 Task: Search one way flight ticket for 3 adults, 3 children in business from Aguadilla: Rafael Hernndez Airport to Raleigh: Raleigh-durham International Airport on 8-5-2023. Choice of flights is Singapure airlines. Number of bags: 1 carry on bag and 3 checked bags. Price is upto 25000. Outbound departure time preference is 16:30.
Action: Mouse moved to (301, 246)
Screenshot: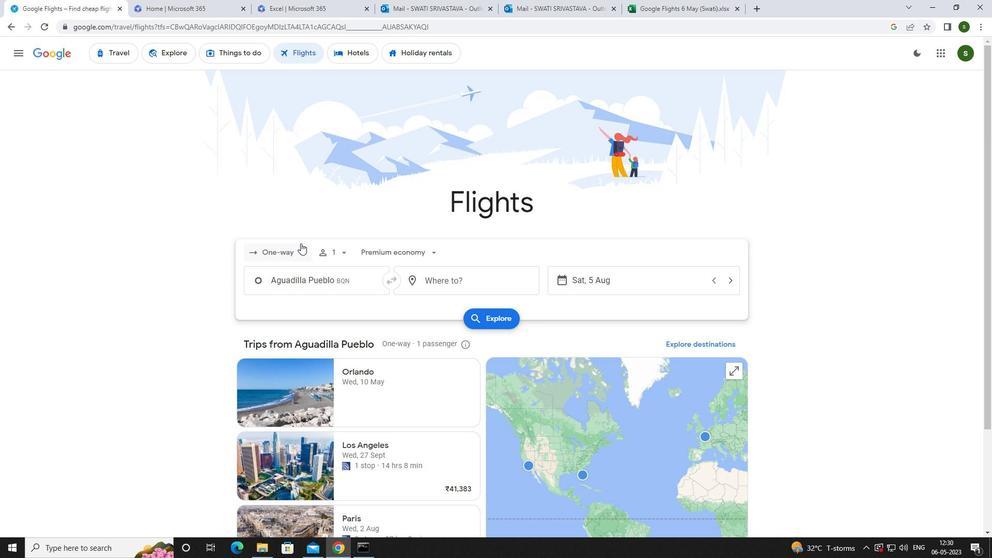 
Action: Mouse pressed left at (301, 246)
Screenshot: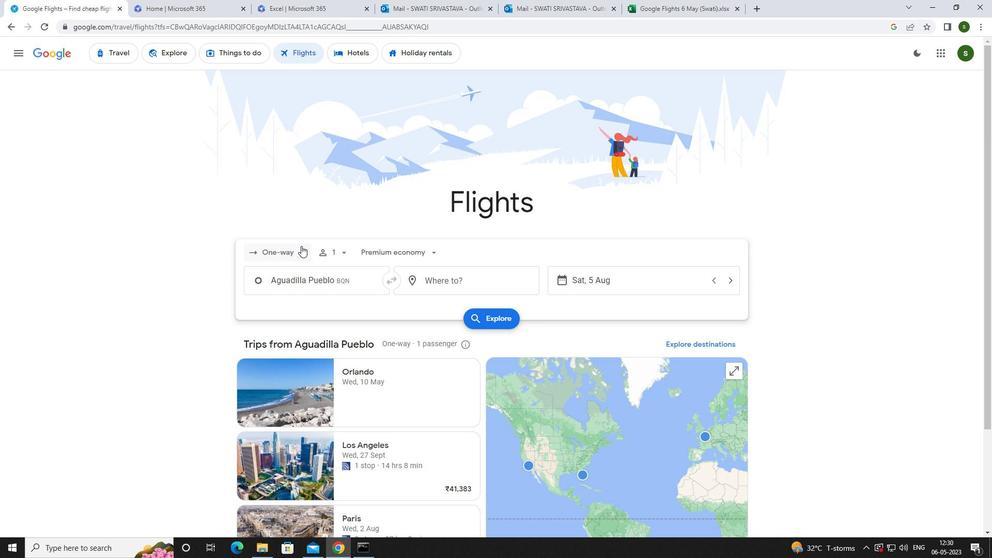 
Action: Mouse moved to (304, 291)
Screenshot: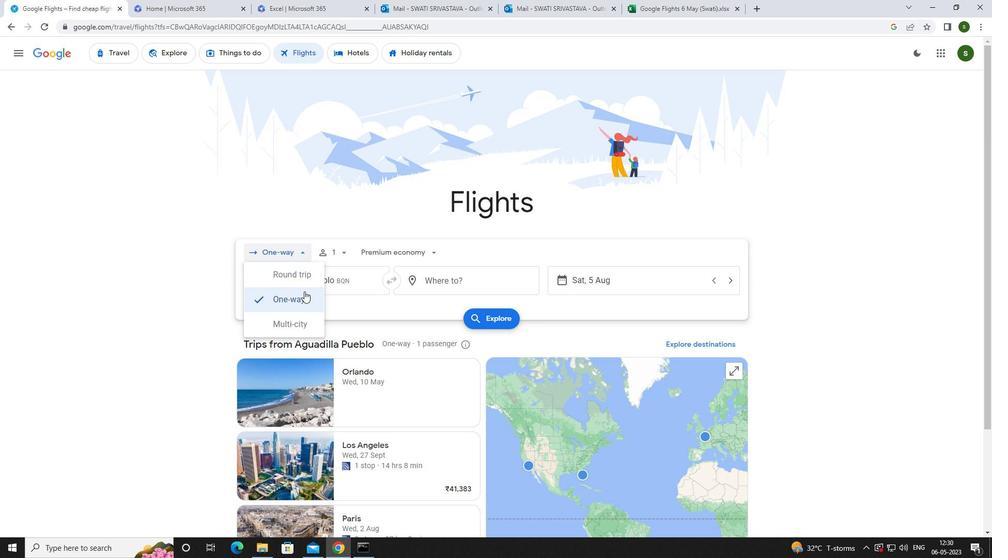 
Action: Mouse pressed left at (304, 291)
Screenshot: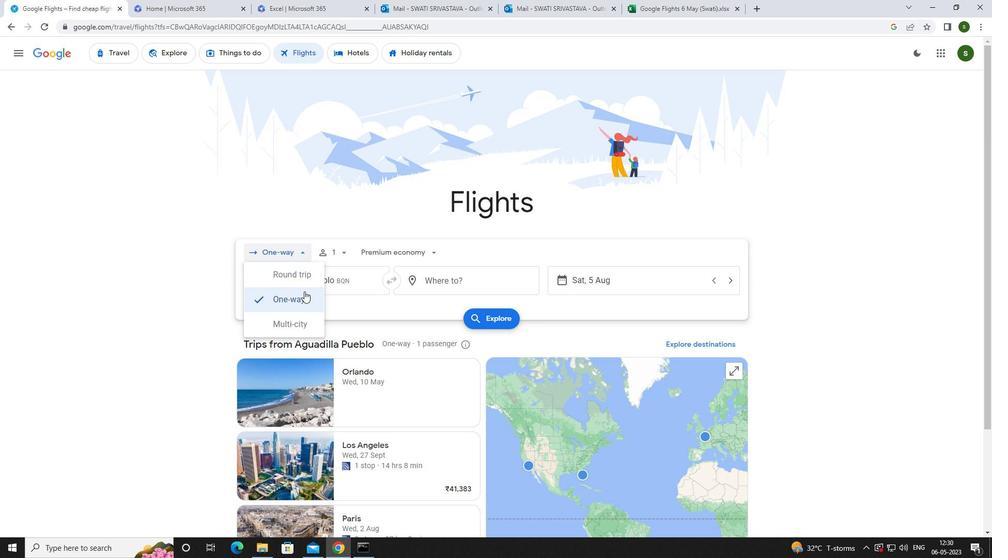 
Action: Mouse moved to (341, 253)
Screenshot: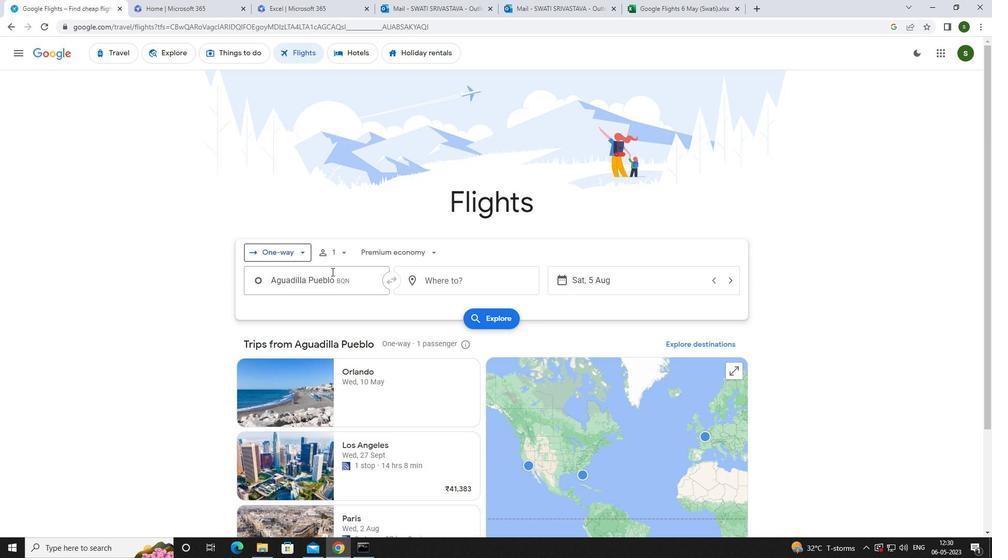 
Action: Mouse pressed left at (341, 253)
Screenshot: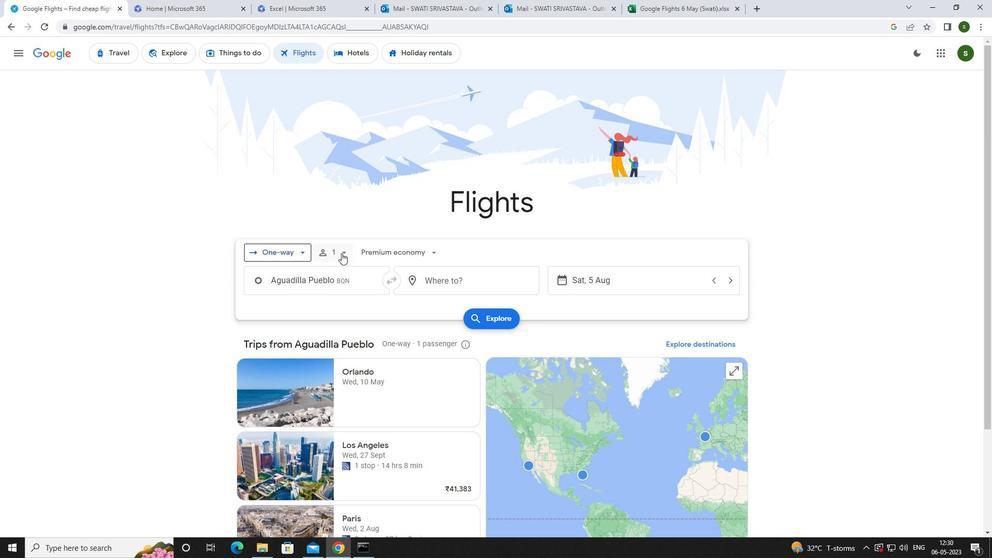 
Action: Mouse moved to (422, 274)
Screenshot: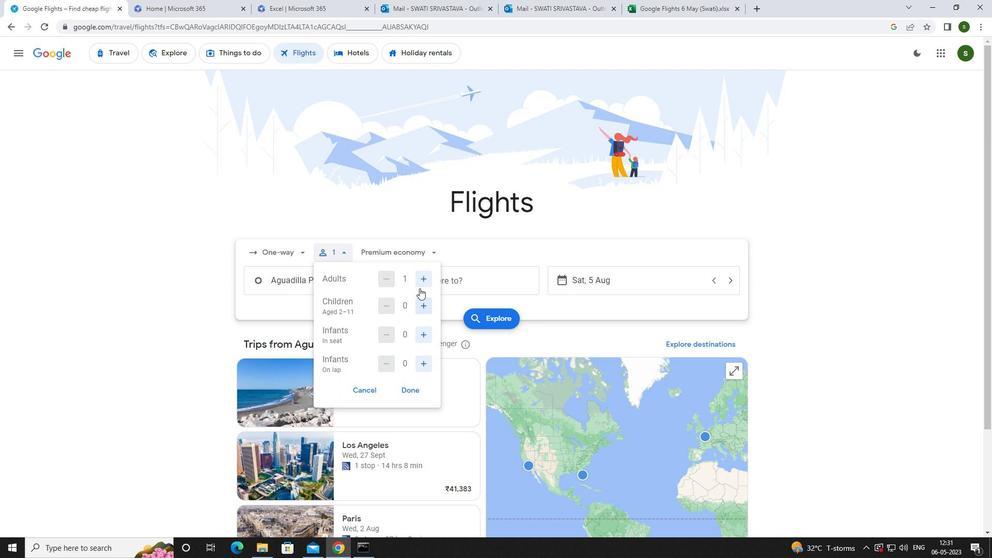 
Action: Mouse pressed left at (422, 274)
Screenshot: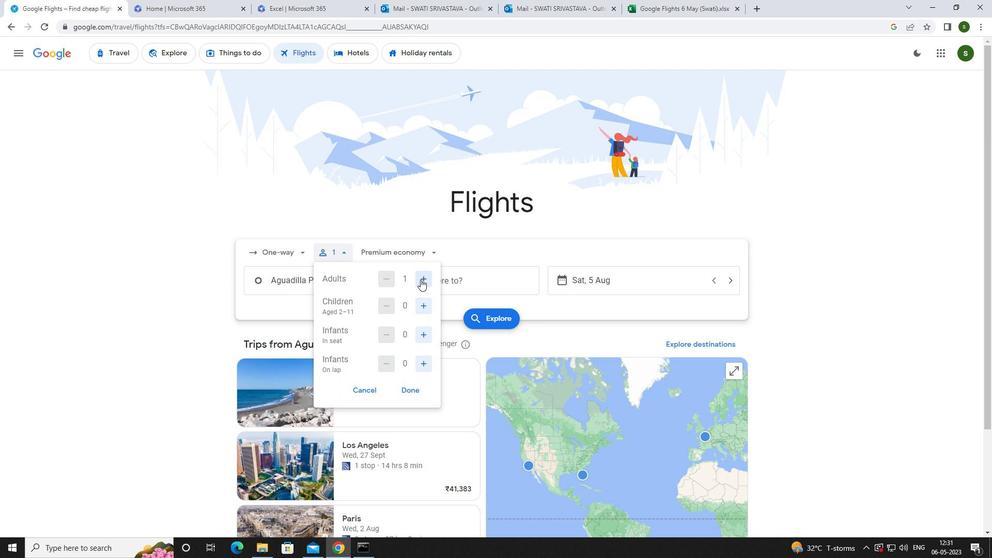 
Action: Mouse pressed left at (422, 274)
Screenshot: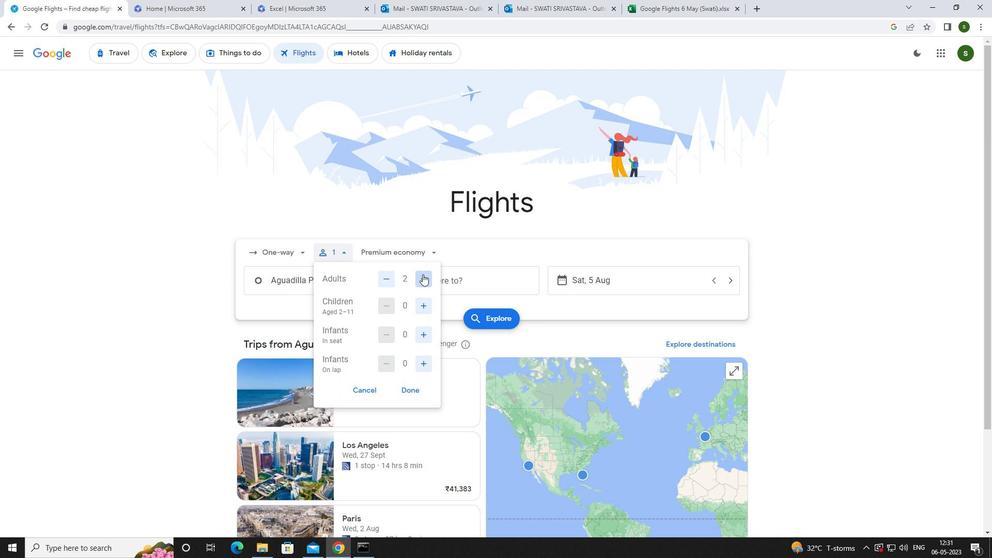 
Action: Mouse moved to (424, 300)
Screenshot: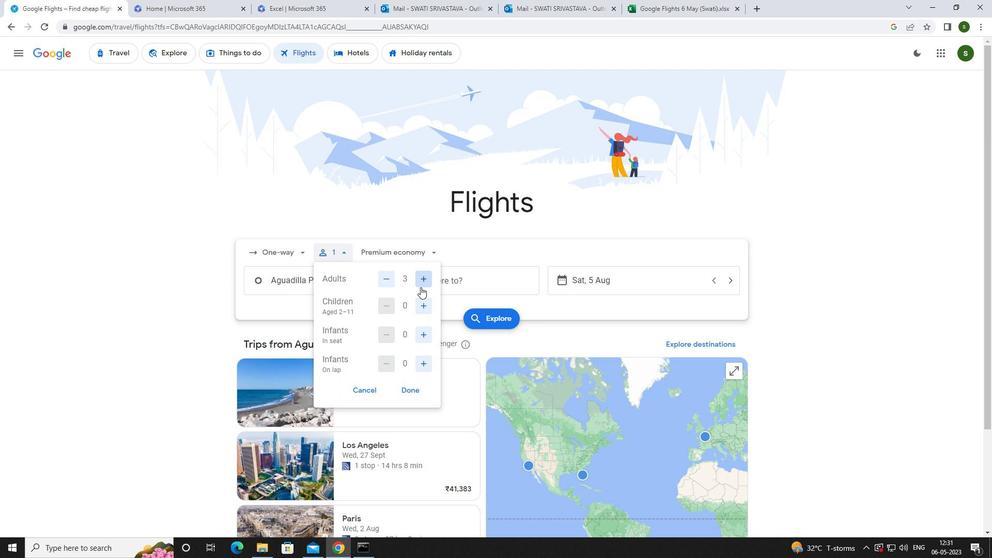 
Action: Mouse pressed left at (424, 300)
Screenshot: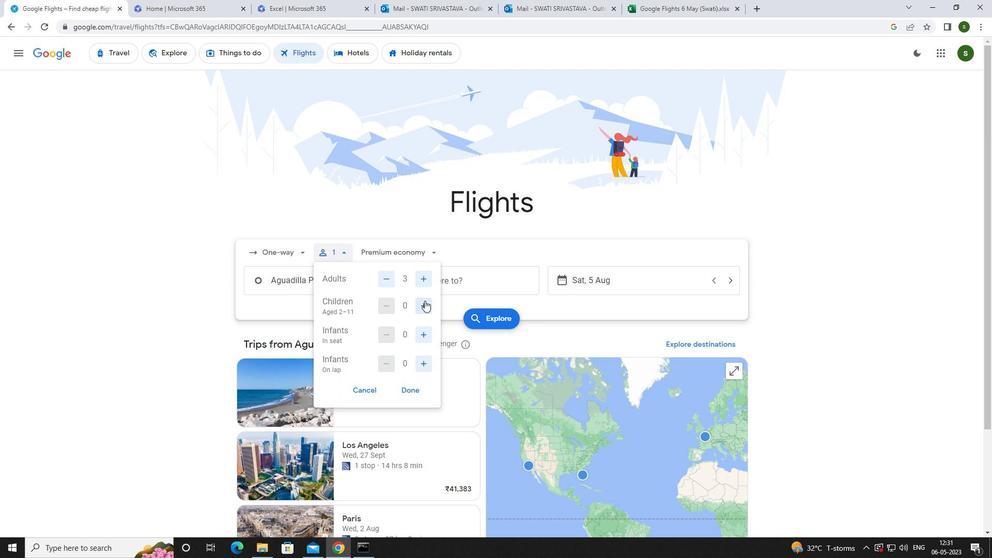 
Action: Mouse pressed left at (424, 300)
Screenshot: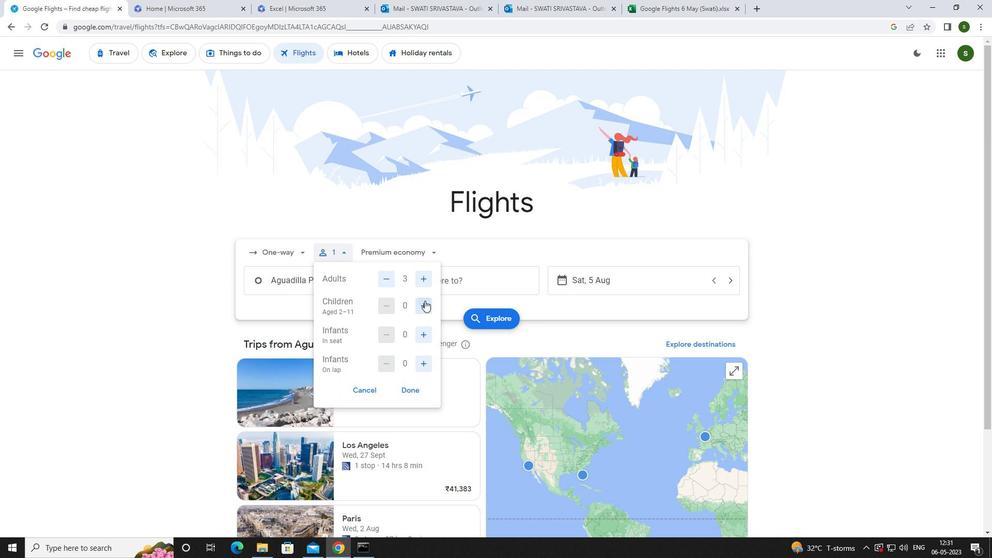 
Action: Mouse pressed left at (424, 300)
Screenshot: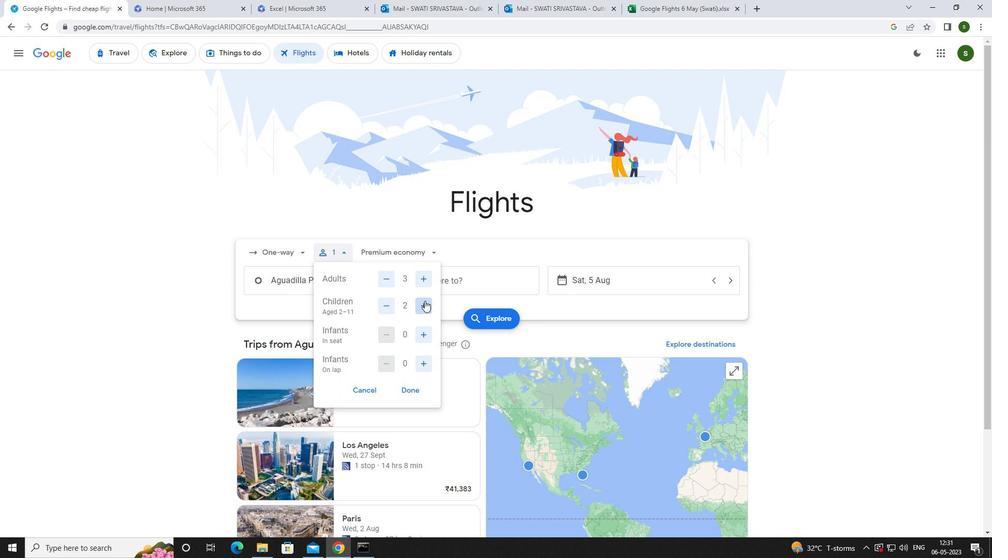 
Action: Mouse moved to (417, 253)
Screenshot: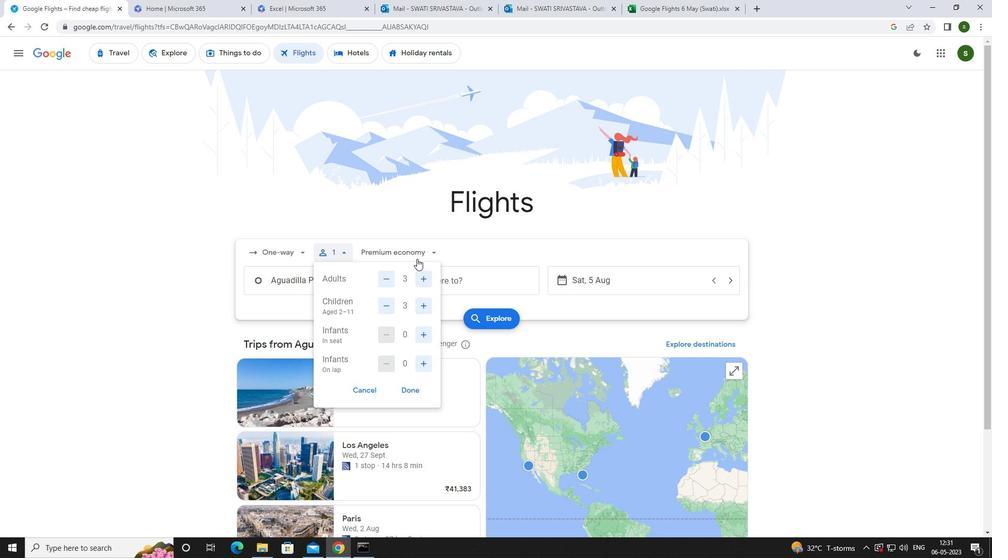 
Action: Mouse pressed left at (417, 253)
Screenshot: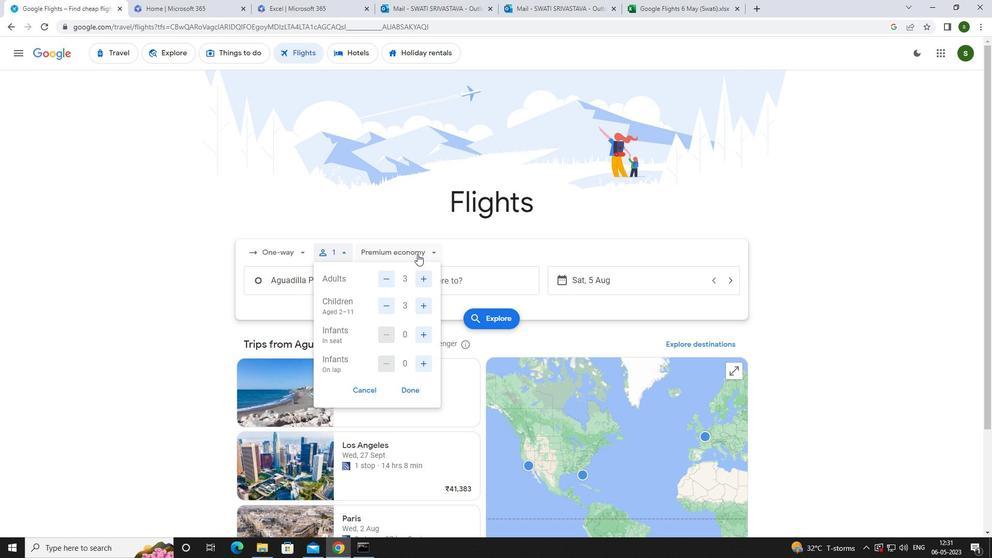 
Action: Mouse moved to (409, 321)
Screenshot: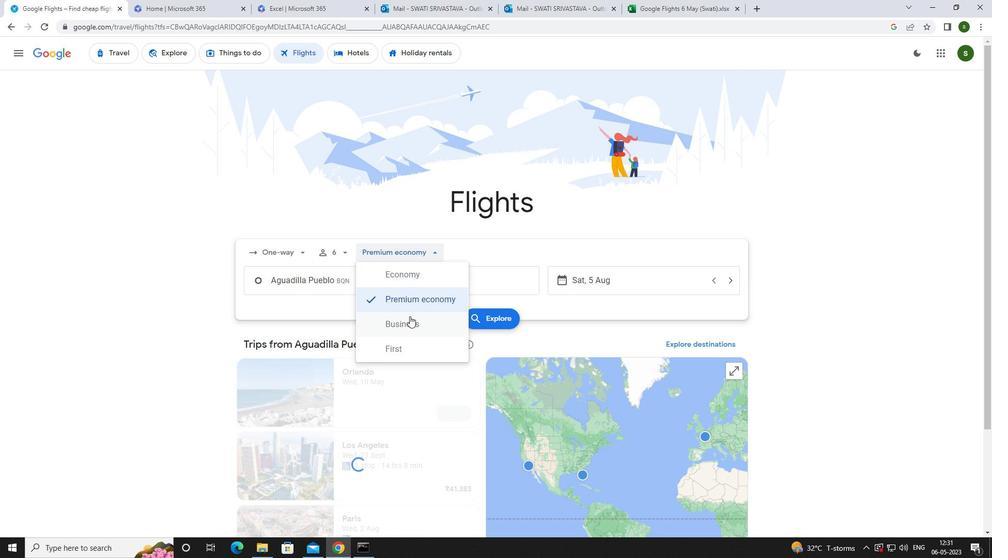 
Action: Mouse pressed left at (409, 321)
Screenshot: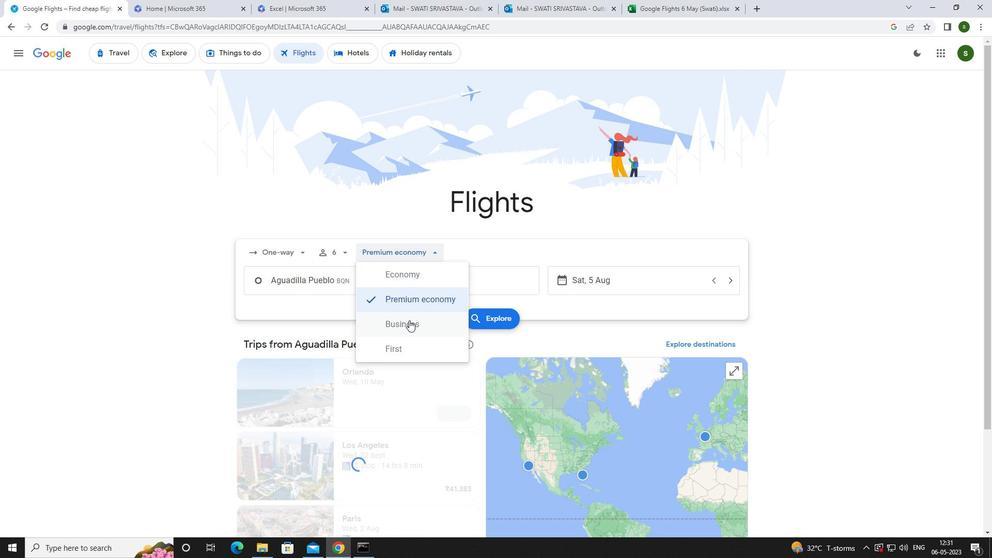 
Action: Mouse moved to (363, 288)
Screenshot: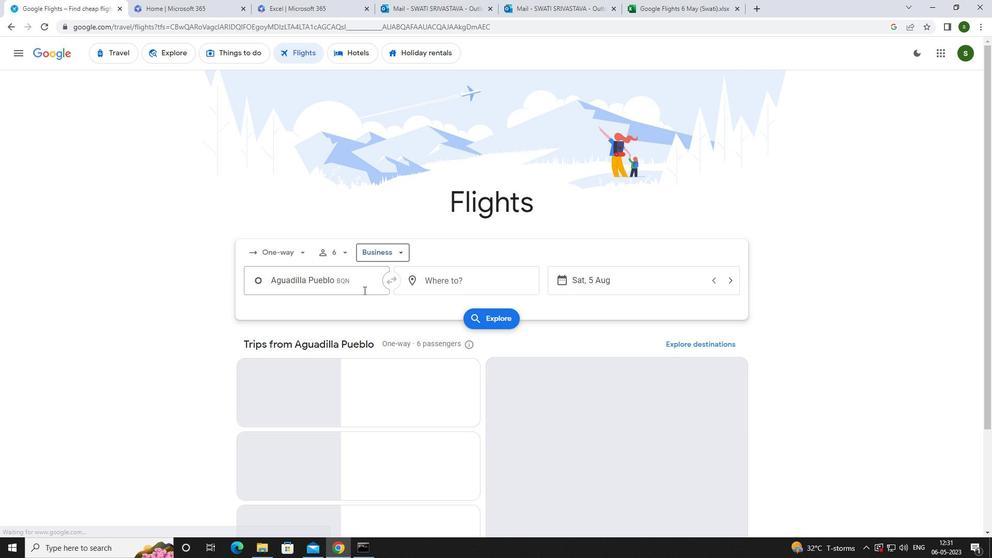 
Action: Mouse pressed left at (363, 288)
Screenshot: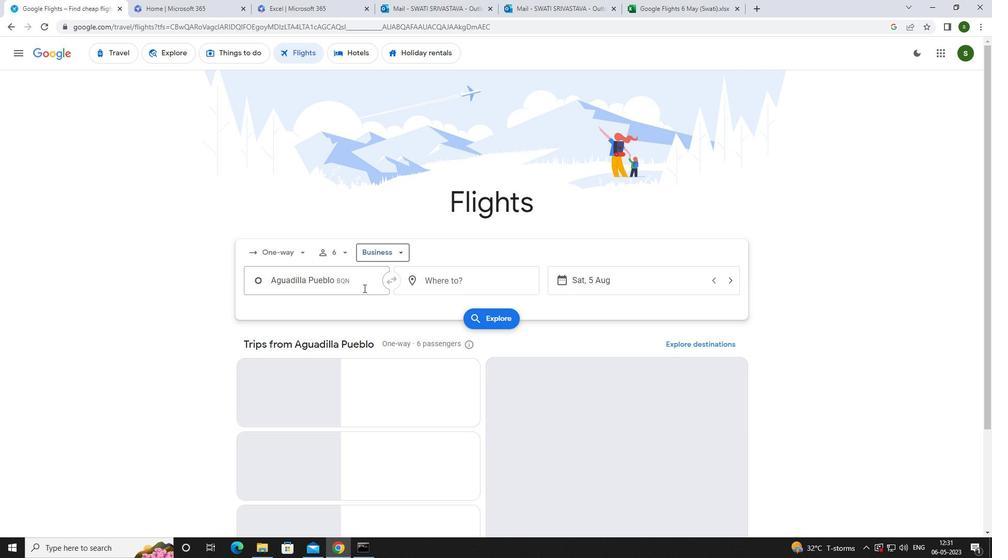 
Action: Mouse moved to (363, 286)
Screenshot: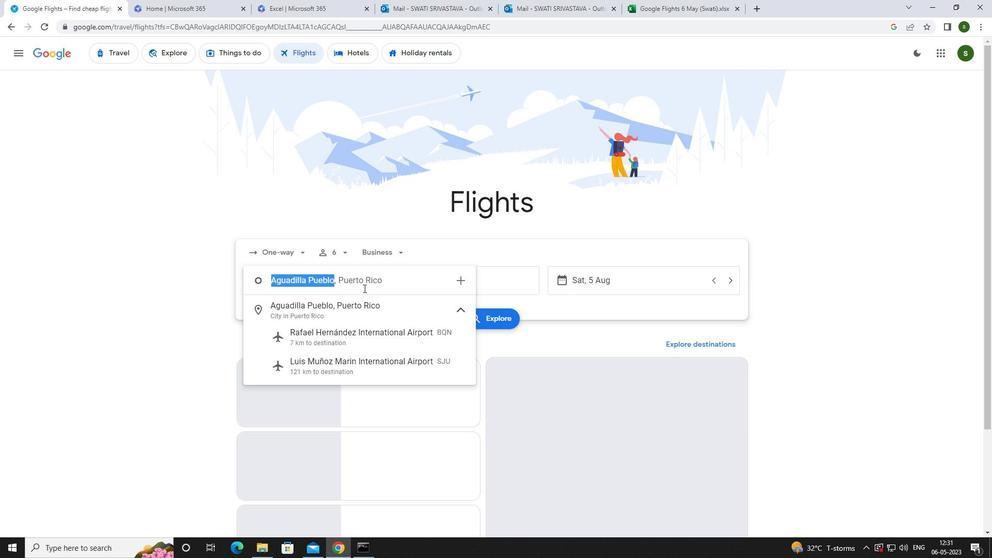 
Action: Key pressed <Key.caps_lock>a<Key.caps_lock>guad
Screenshot: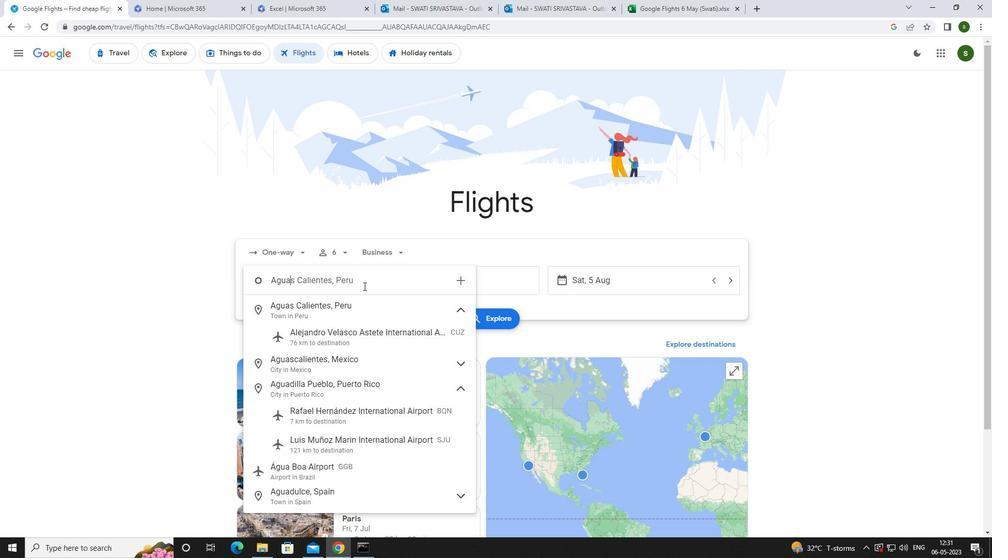 
Action: Mouse moved to (367, 332)
Screenshot: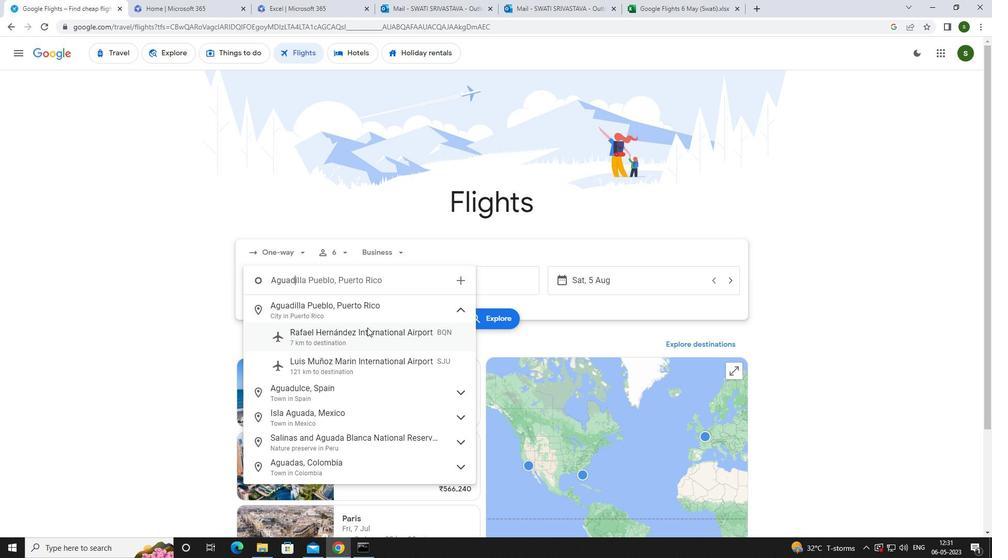 
Action: Mouse pressed left at (367, 332)
Screenshot: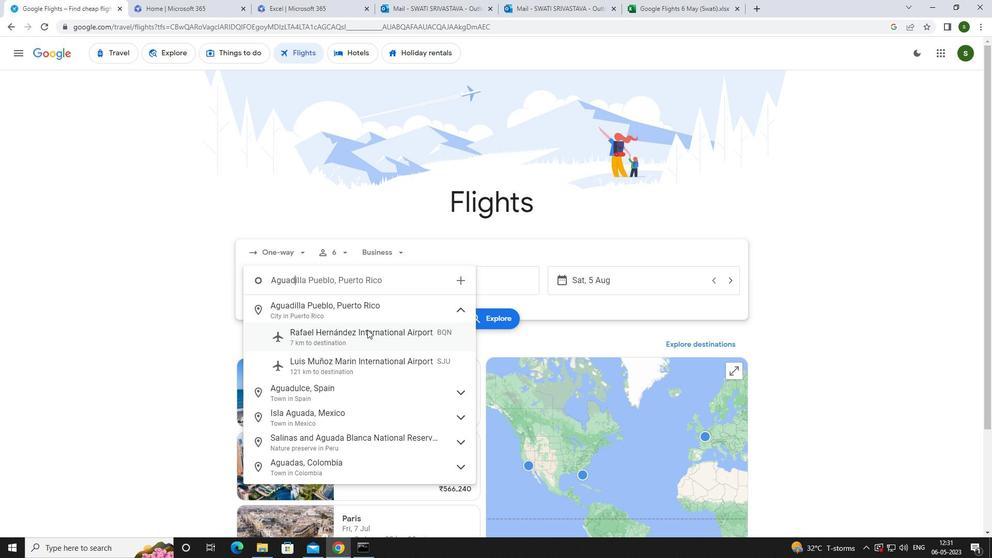 
Action: Mouse moved to (464, 277)
Screenshot: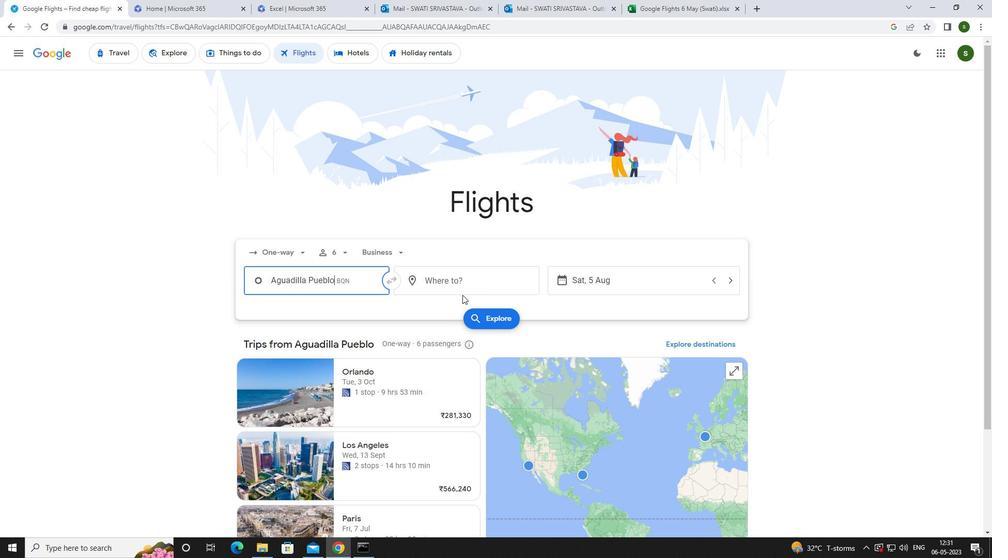 
Action: Mouse pressed left at (464, 277)
Screenshot: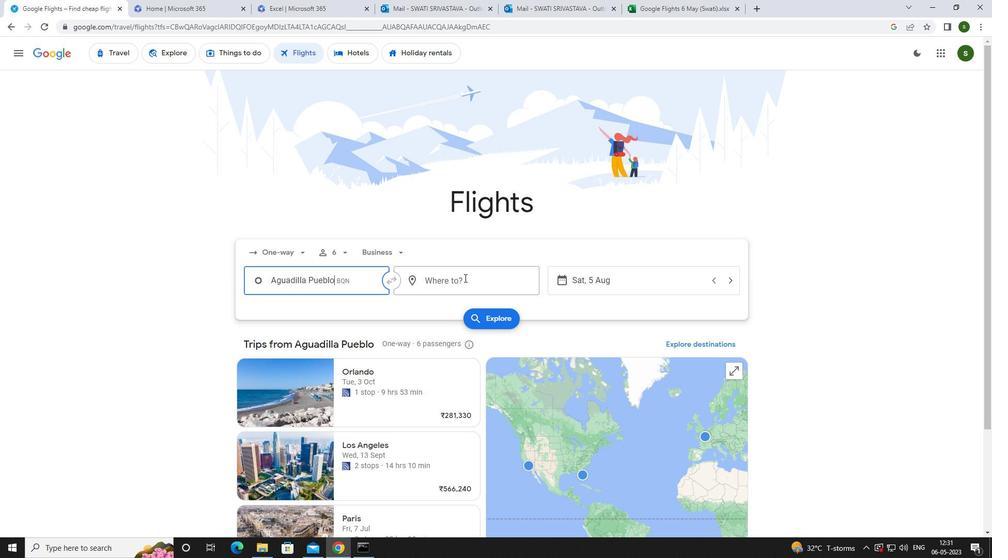 
Action: Key pressed <Key.caps_lock>r<Key.caps_lock>alei
Screenshot: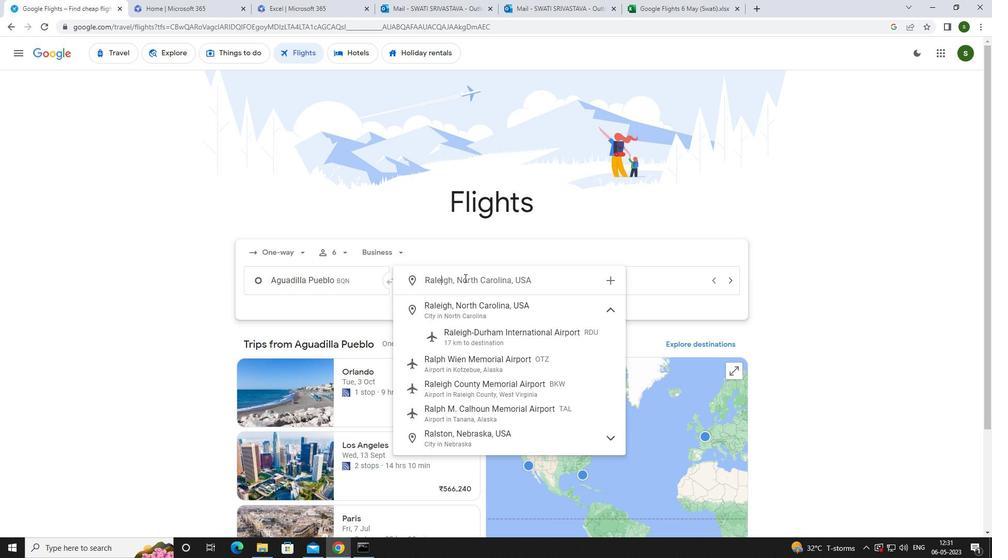 
Action: Mouse moved to (481, 332)
Screenshot: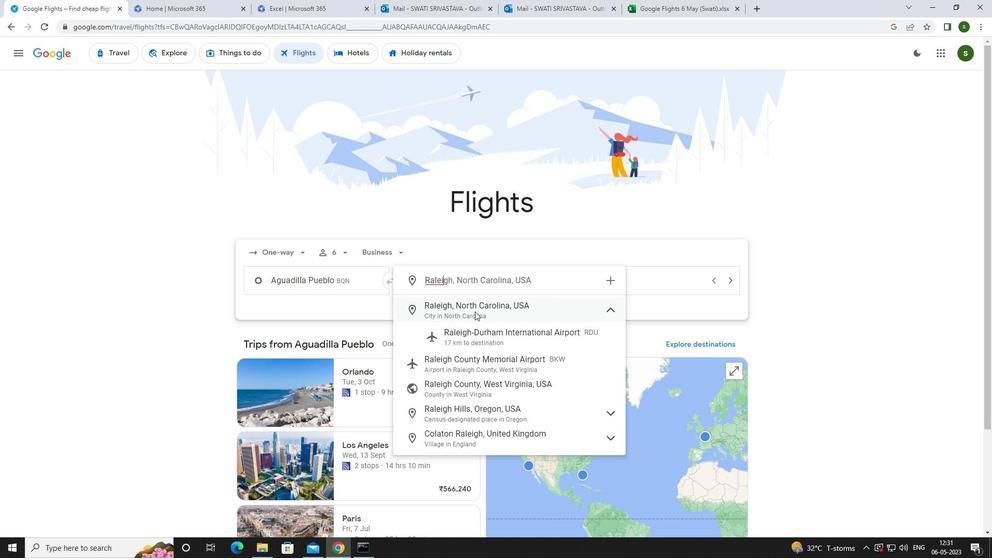 
Action: Mouse pressed left at (481, 332)
Screenshot: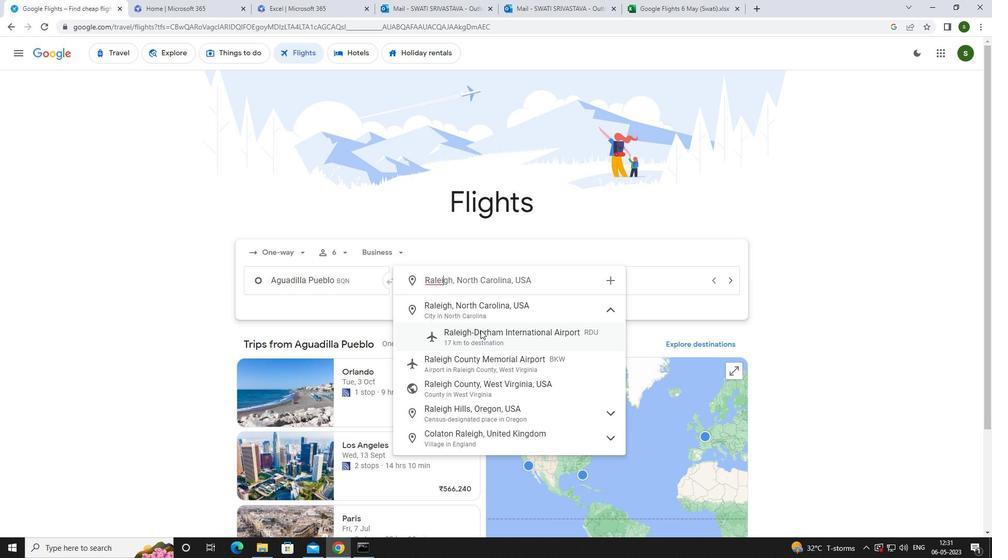 
Action: Mouse moved to (605, 277)
Screenshot: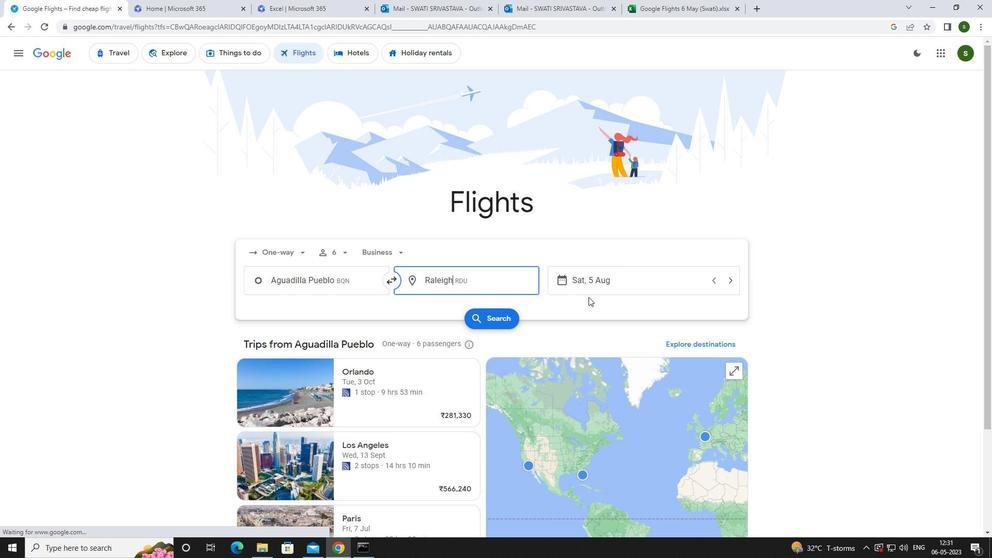 
Action: Mouse pressed left at (605, 277)
Screenshot: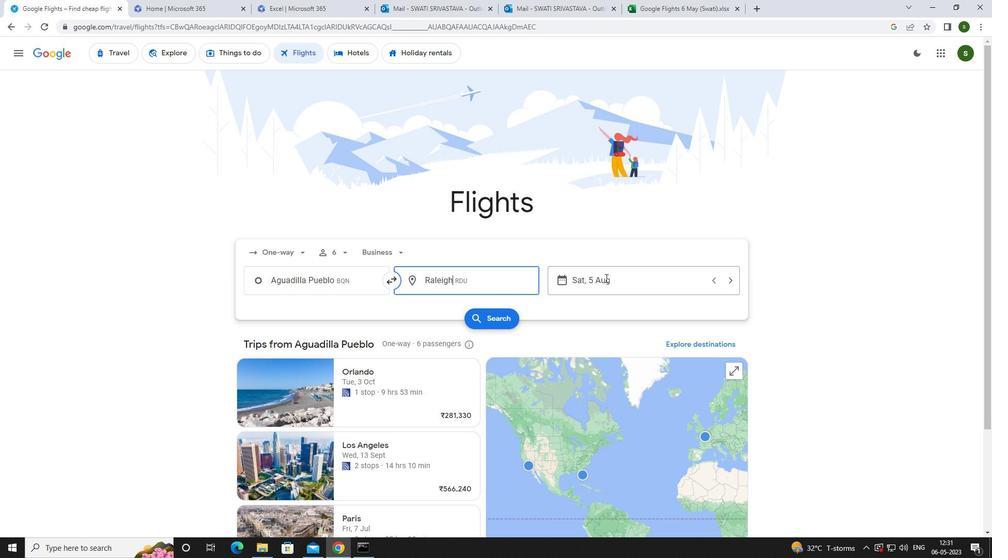 
Action: Mouse moved to (520, 342)
Screenshot: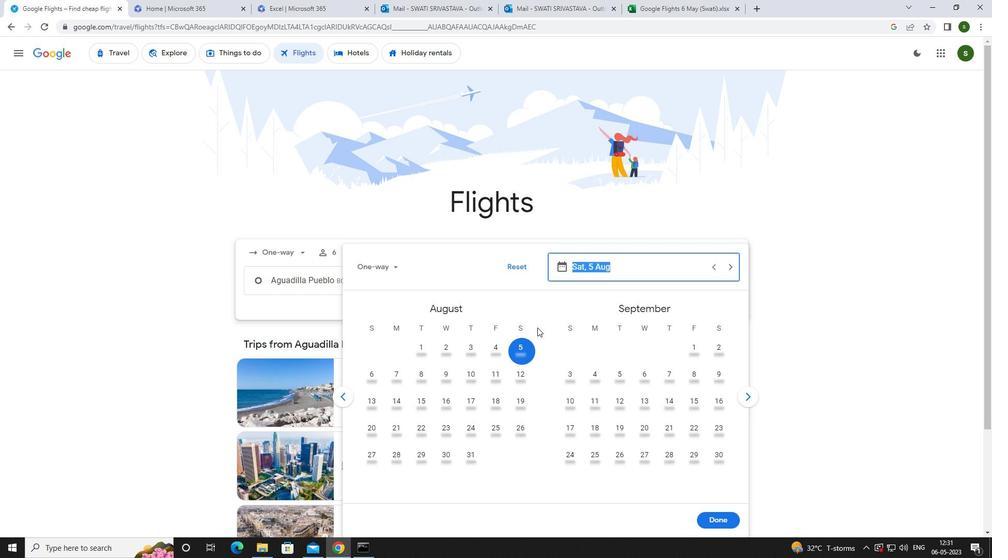 
Action: Mouse pressed left at (520, 342)
Screenshot: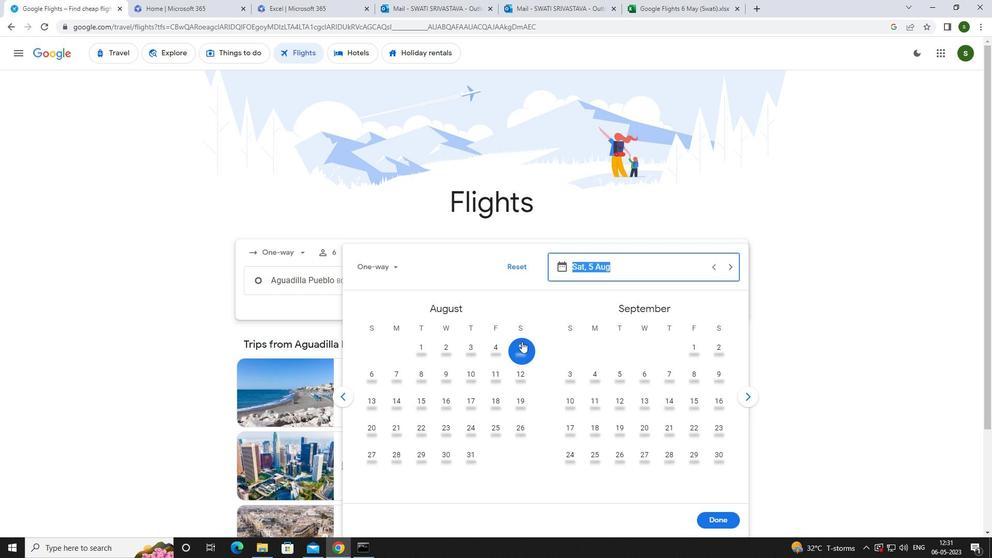
Action: Mouse moved to (711, 521)
Screenshot: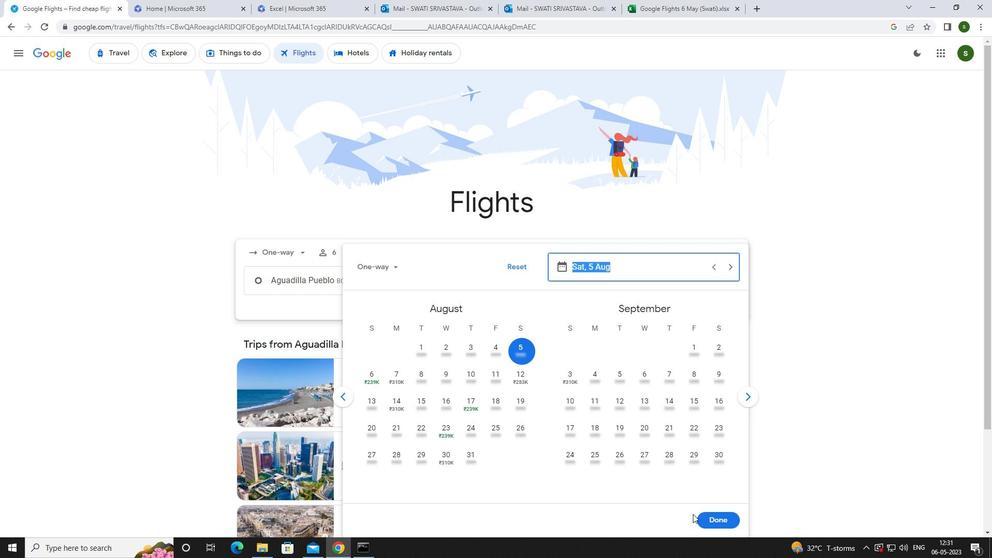 
Action: Mouse pressed left at (711, 521)
Screenshot: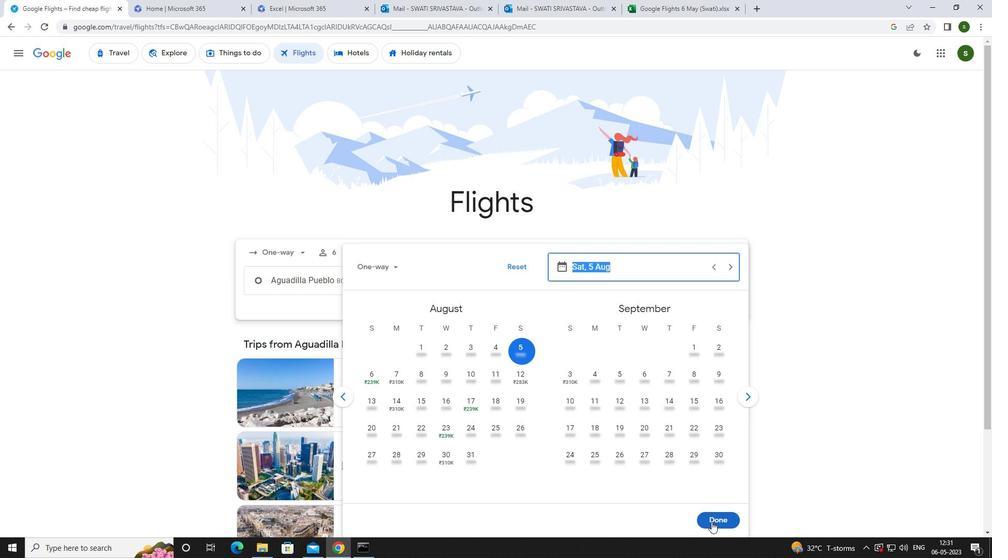 
Action: Mouse moved to (493, 319)
Screenshot: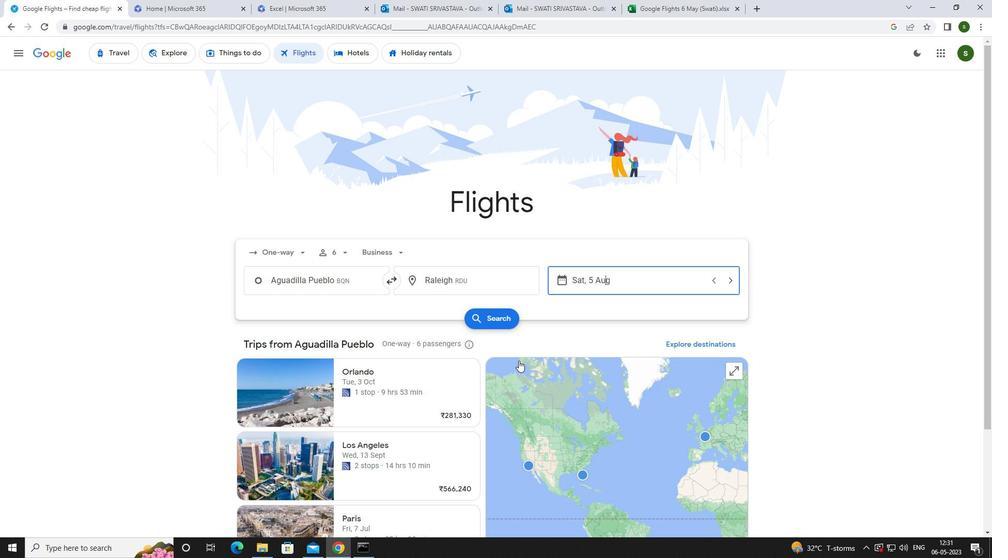 
Action: Mouse pressed left at (493, 319)
Screenshot: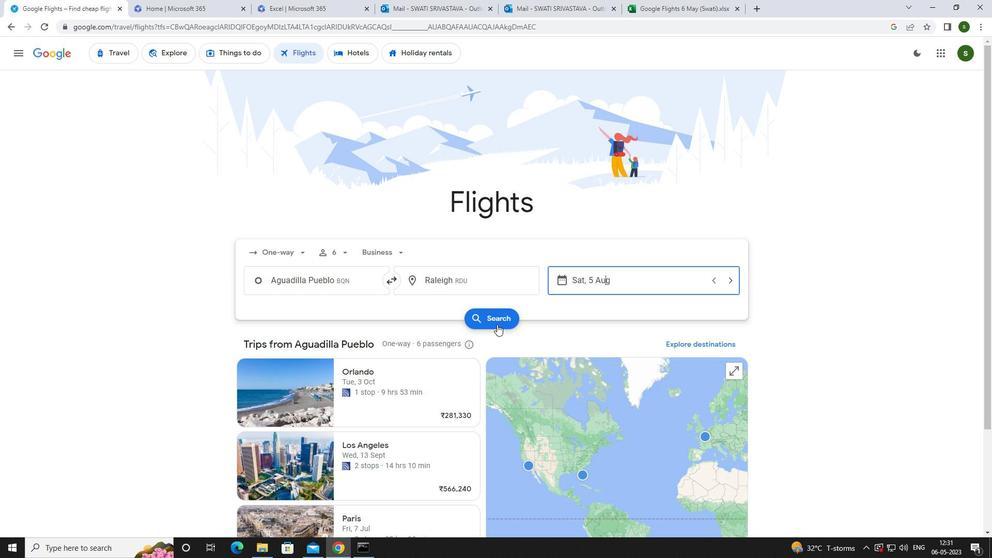 
Action: Mouse moved to (255, 142)
Screenshot: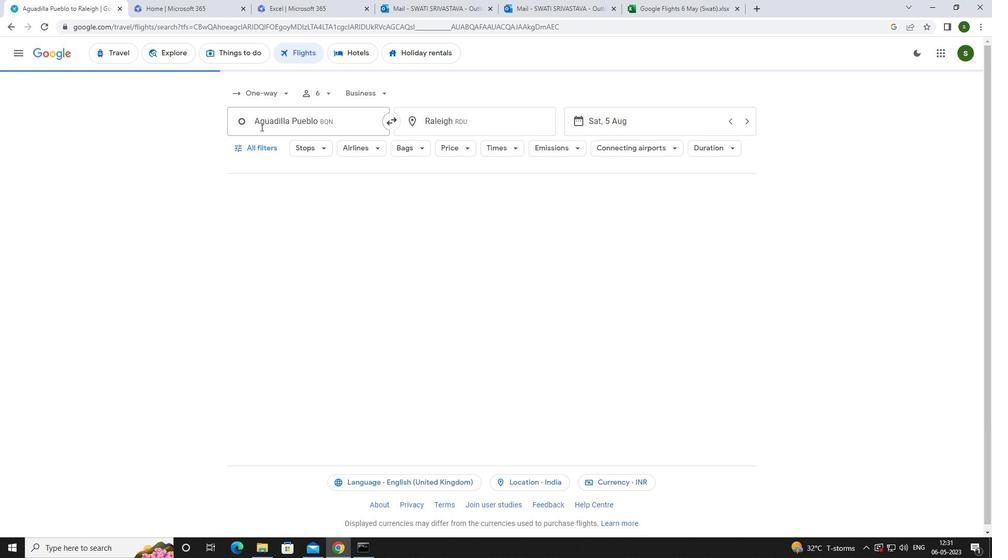 
Action: Mouse pressed left at (255, 142)
Screenshot: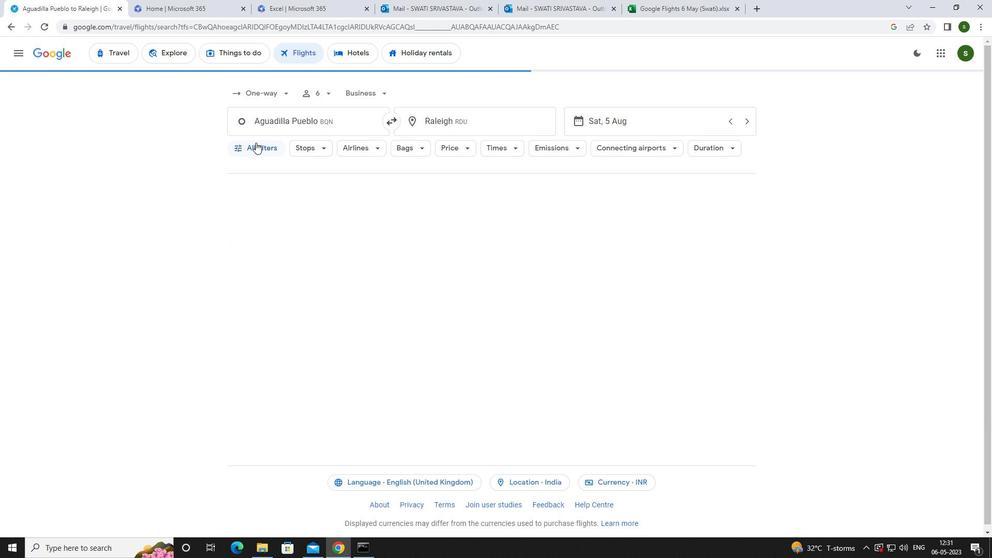 
Action: Mouse moved to (382, 368)
Screenshot: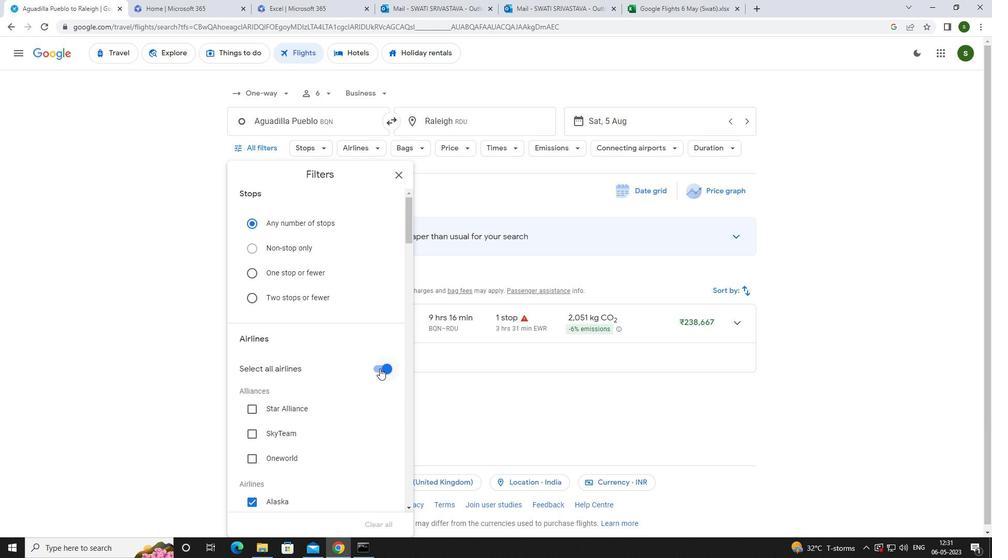 
Action: Mouse pressed left at (382, 368)
Screenshot: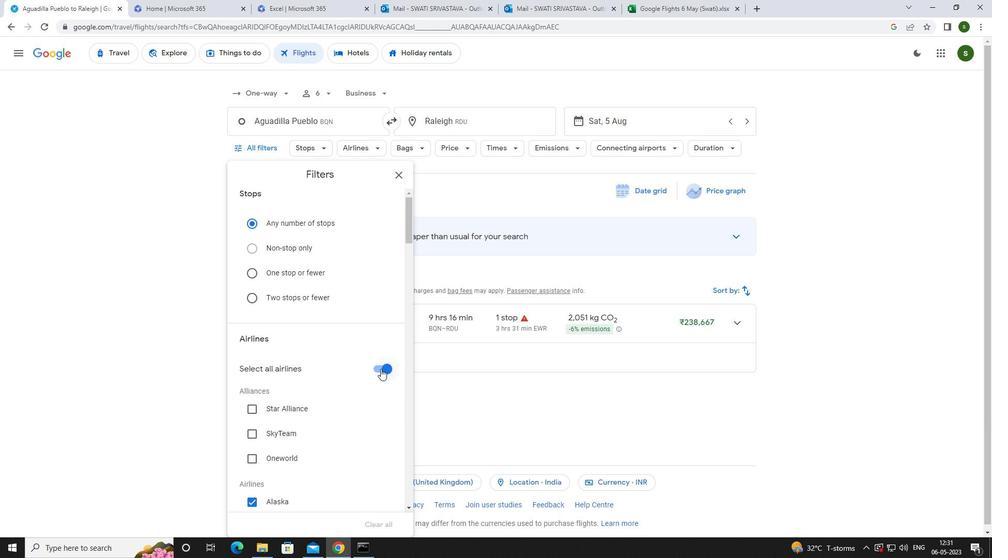 
Action: Mouse moved to (341, 338)
Screenshot: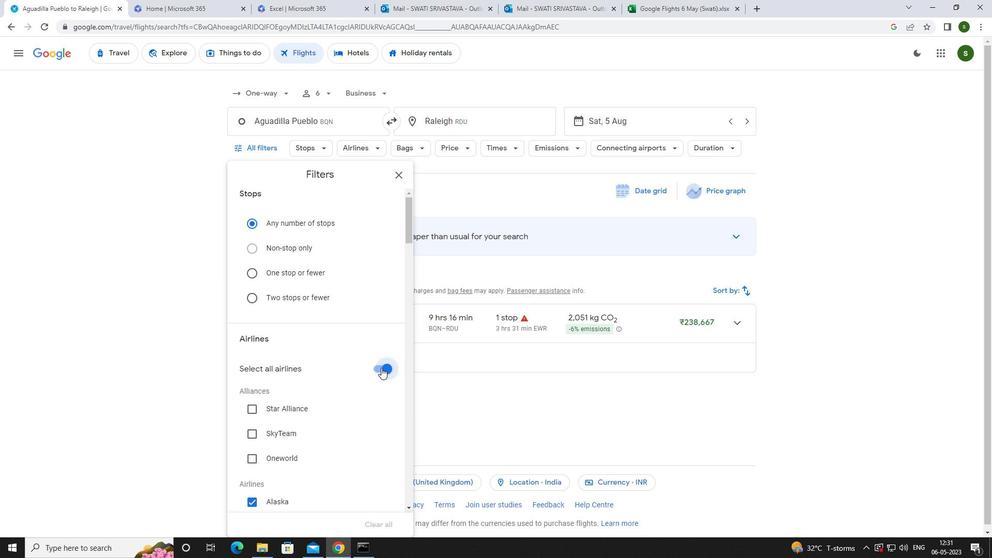 
Action: Mouse scrolled (341, 338) with delta (0, 0)
Screenshot: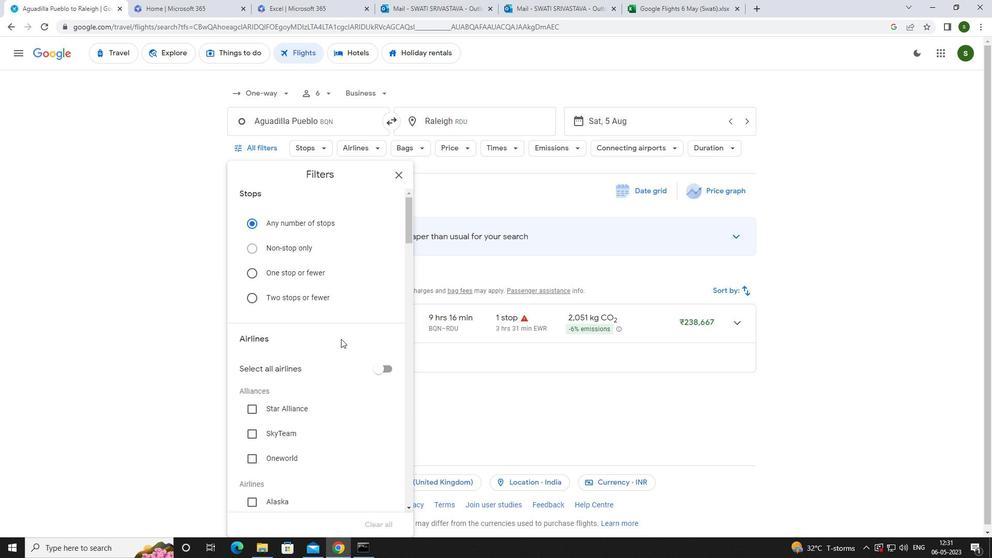 
Action: Mouse scrolled (341, 338) with delta (0, 0)
Screenshot: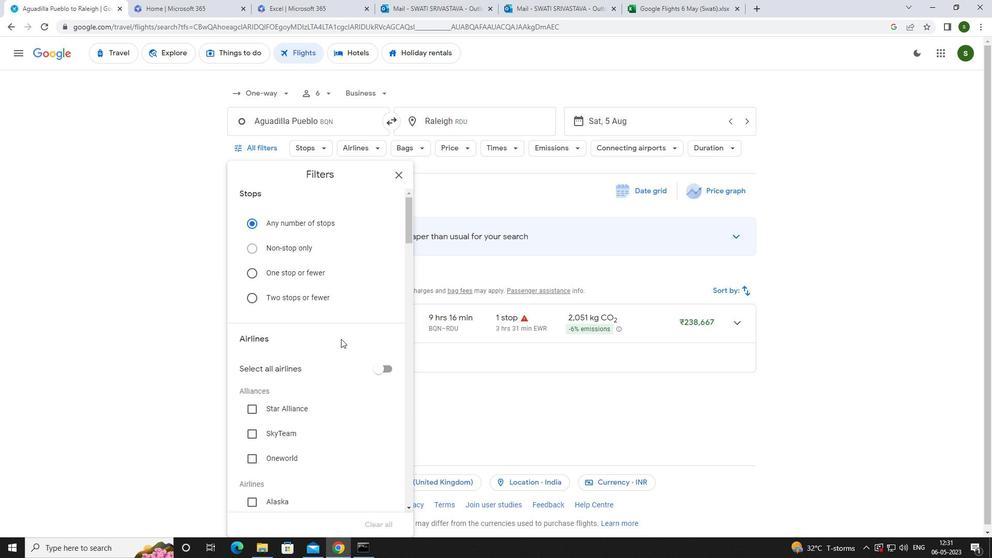 
Action: Mouse scrolled (341, 338) with delta (0, 0)
Screenshot: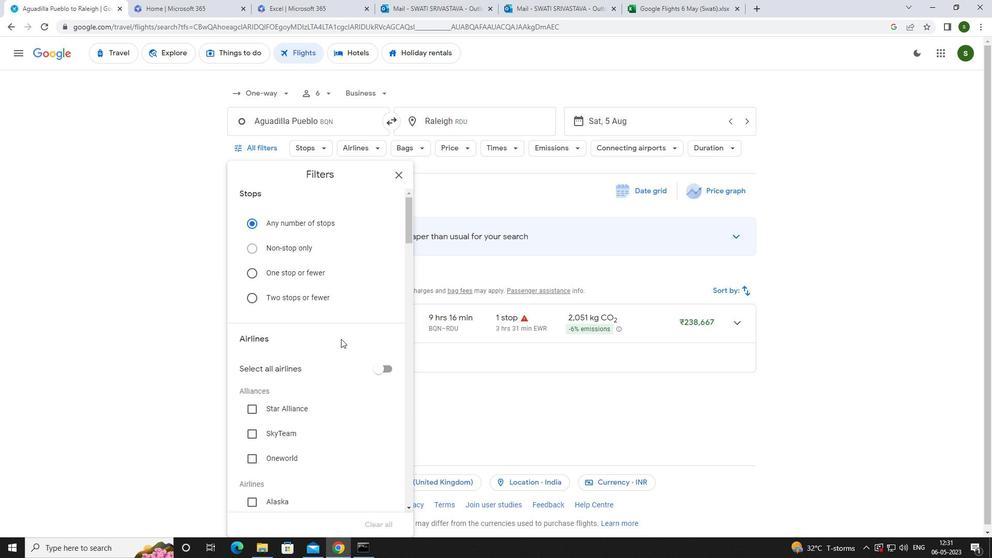 
Action: Mouse scrolled (341, 338) with delta (0, 0)
Screenshot: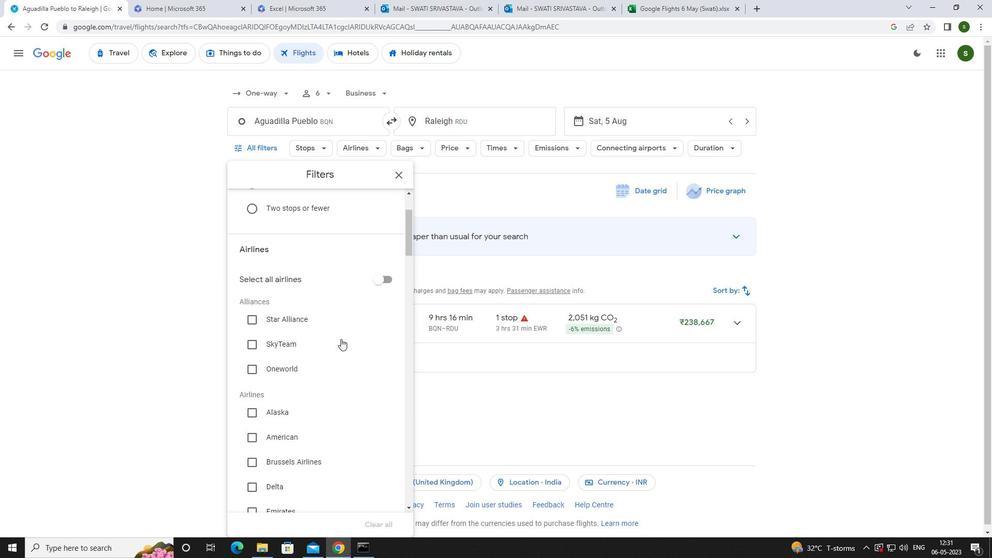 
Action: Mouse scrolled (341, 338) with delta (0, 0)
Screenshot: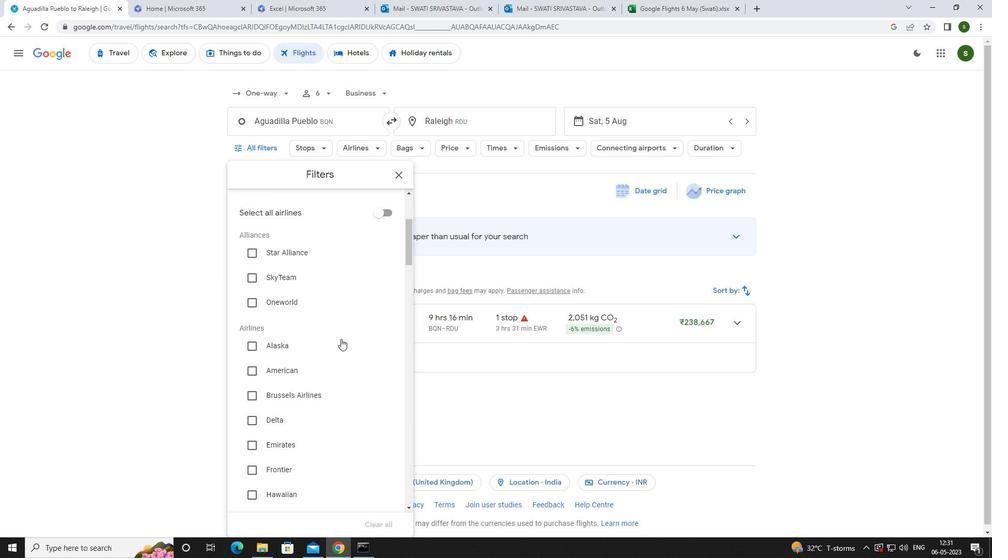 
Action: Mouse scrolled (341, 338) with delta (0, 0)
Screenshot: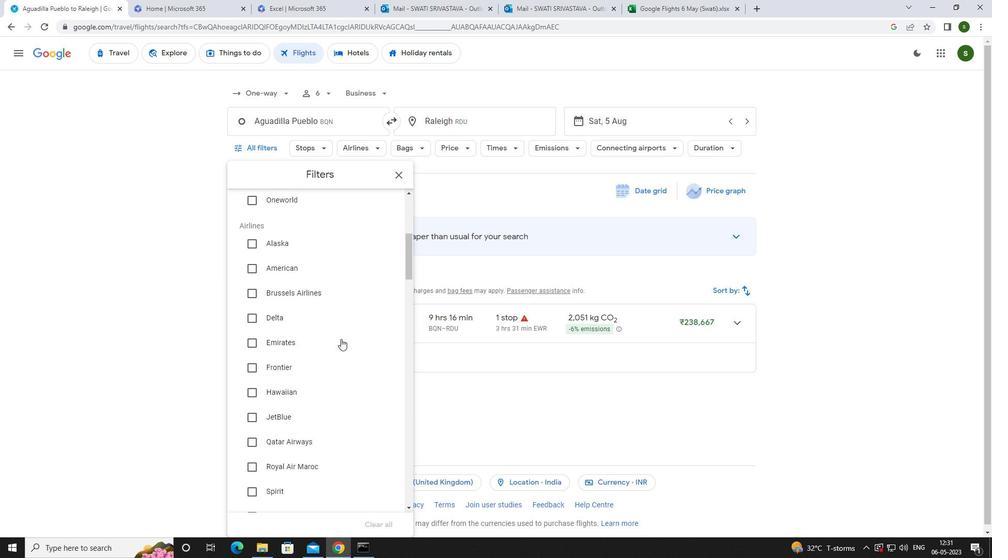 
Action: Mouse scrolled (341, 338) with delta (0, 0)
Screenshot: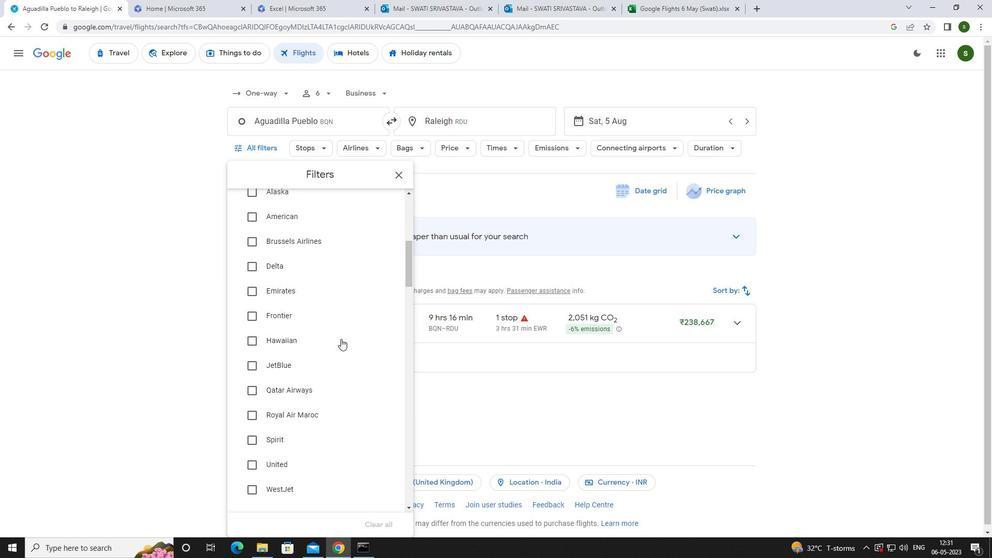 
Action: Mouse scrolled (341, 338) with delta (0, 0)
Screenshot: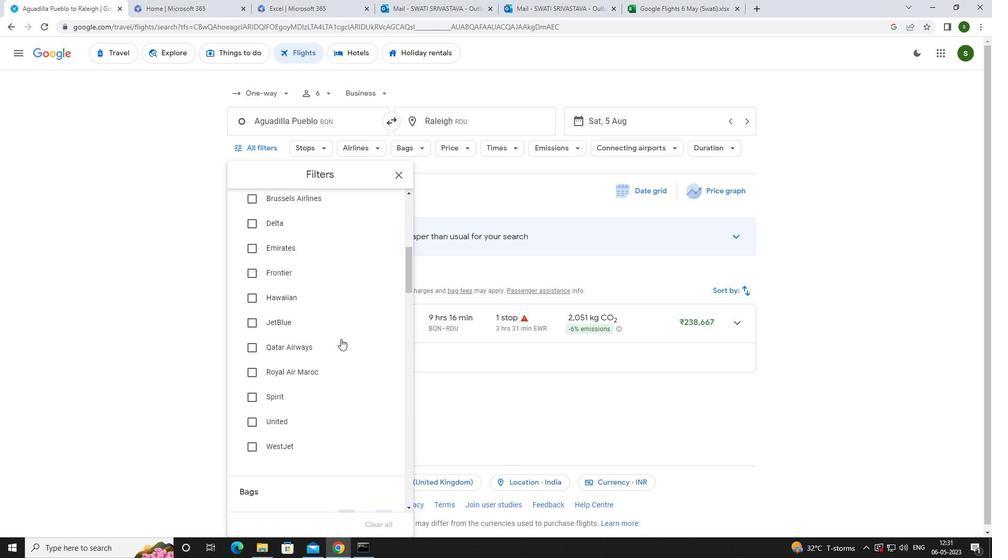 
Action: Mouse moved to (341, 338)
Screenshot: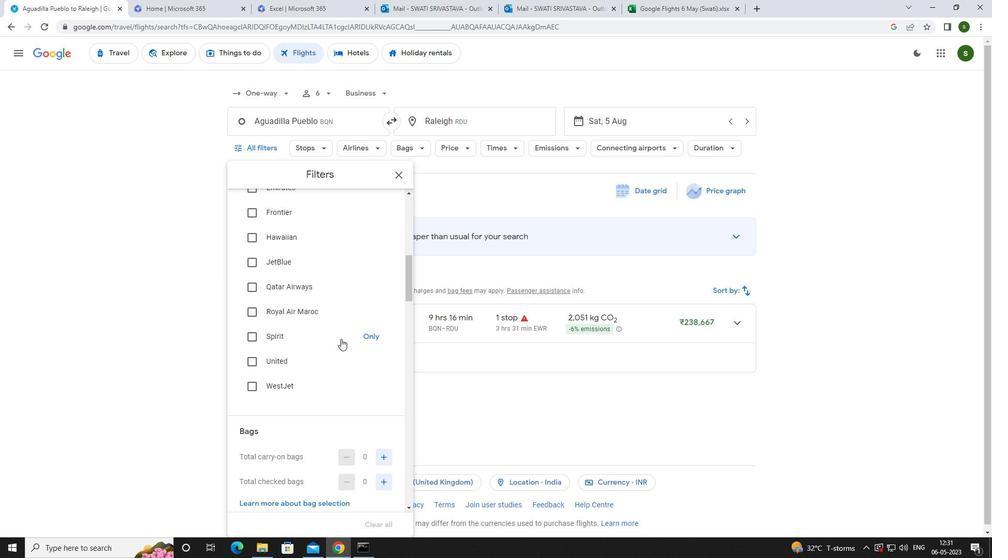 
Action: Mouse scrolled (341, 337) with delta (0, 0)
Screenshot: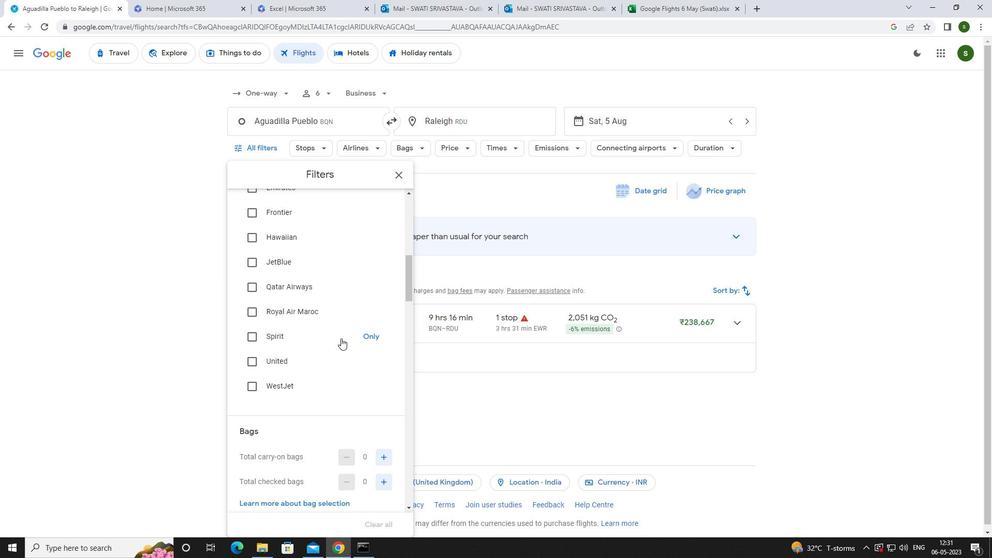 
Action: Mouse scrolled (341, 337) with delta (0, 0)
Screenshot: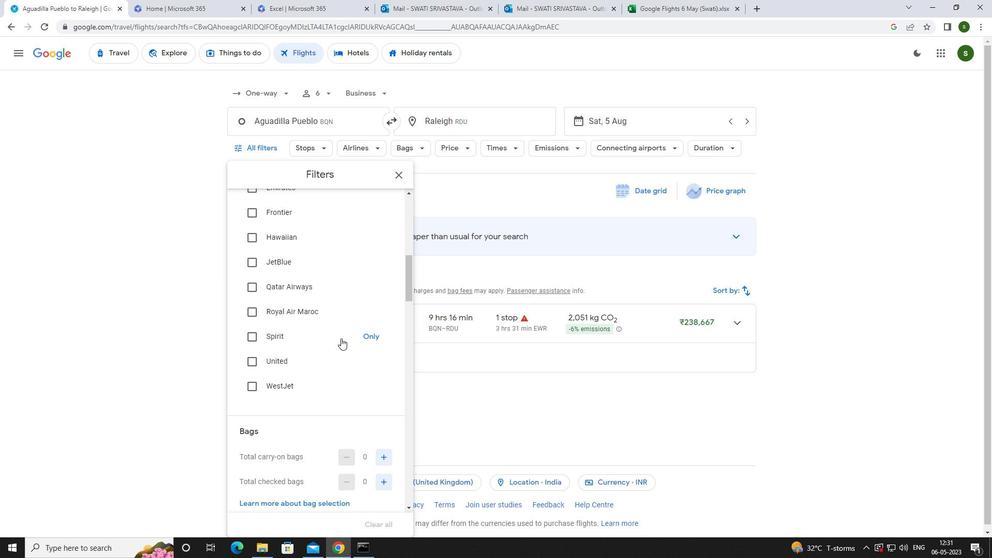 
Action: Mouse moved to (381, 354)
Screenshot: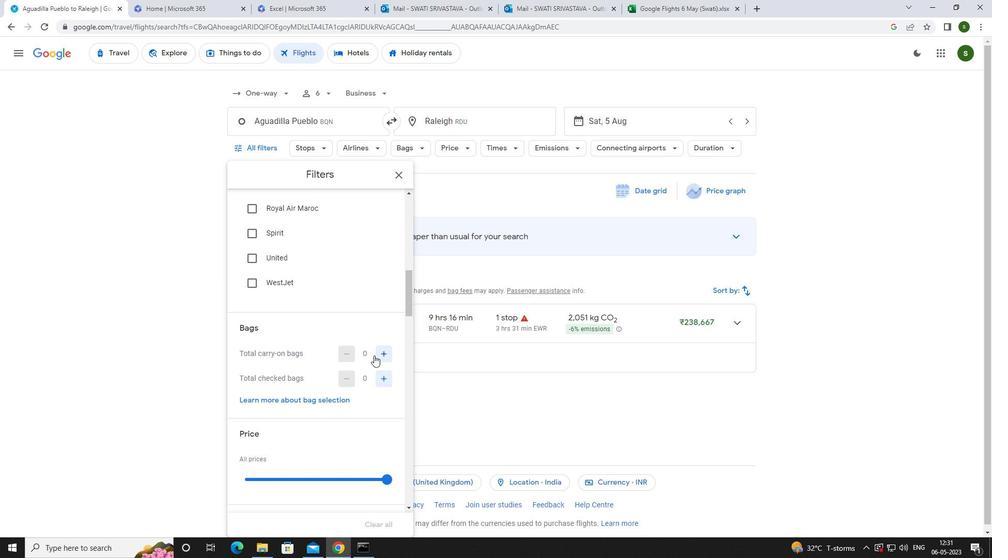 
Action: Mouse pressed left at (381, 354)
Screenshot: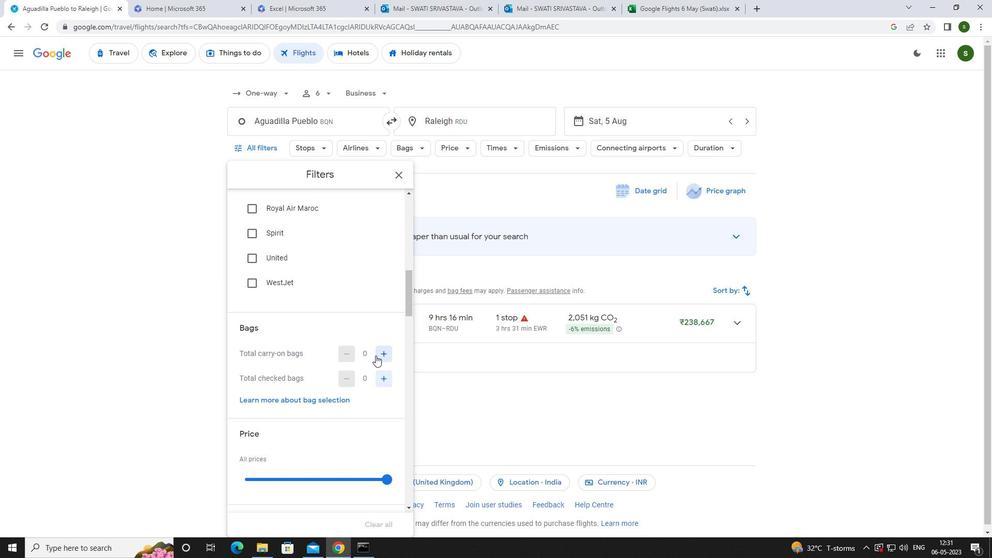 
Action: Mouse moved to (380, 380)
Screenshot: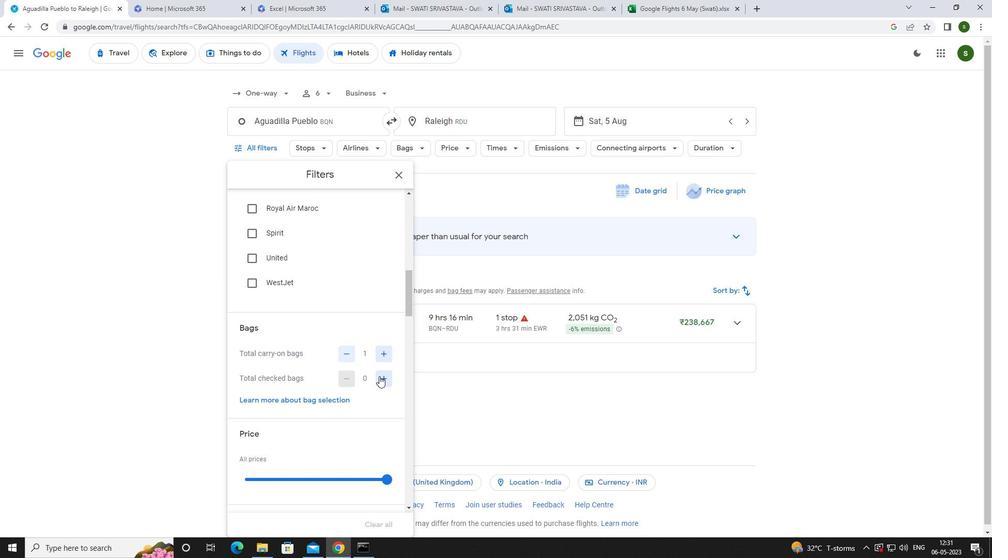 
Action: Mouse pressed left at (380, 380)
Screenshot: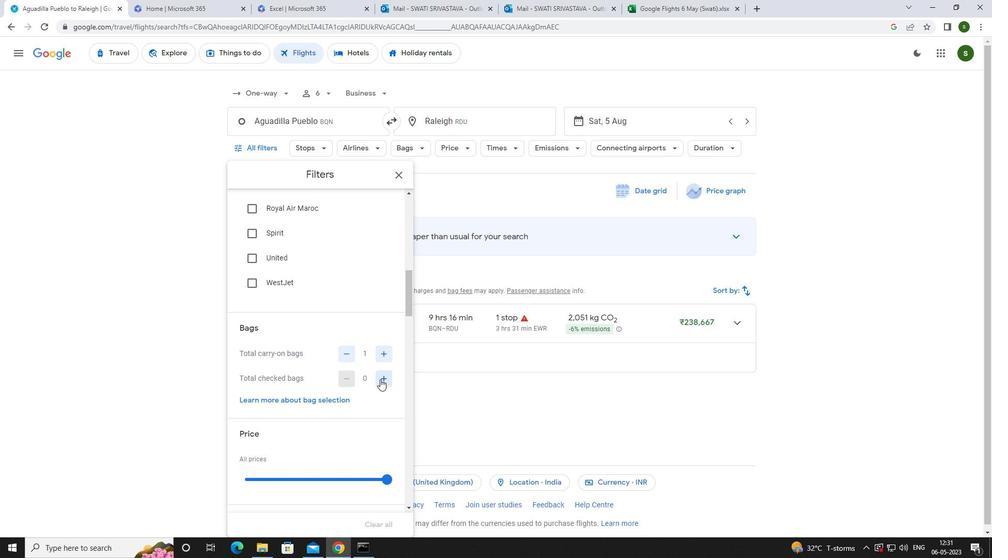 
Action: Mouse pressed left at (380, 380)
Screenshot: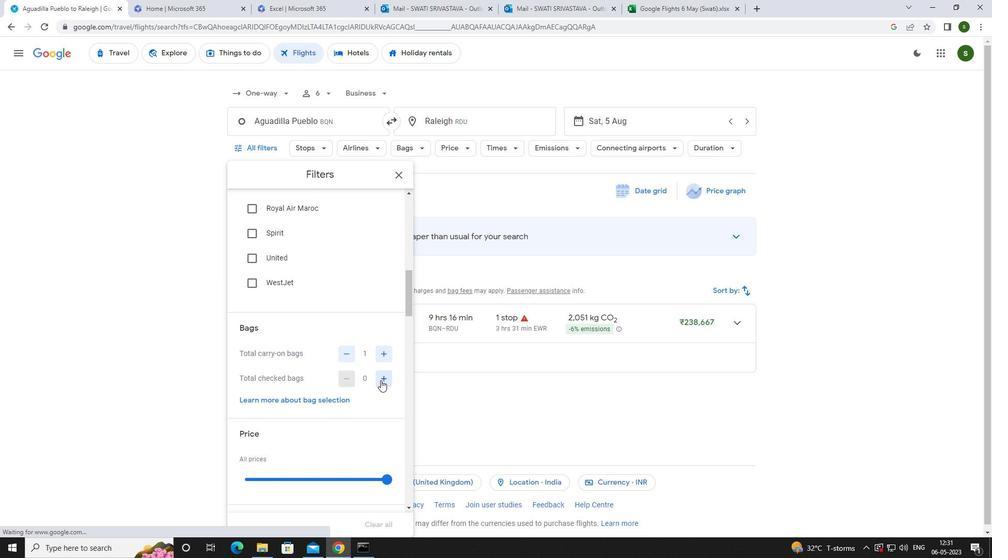 
Action: Mouse pressed left at (380, 380)
Screenshot: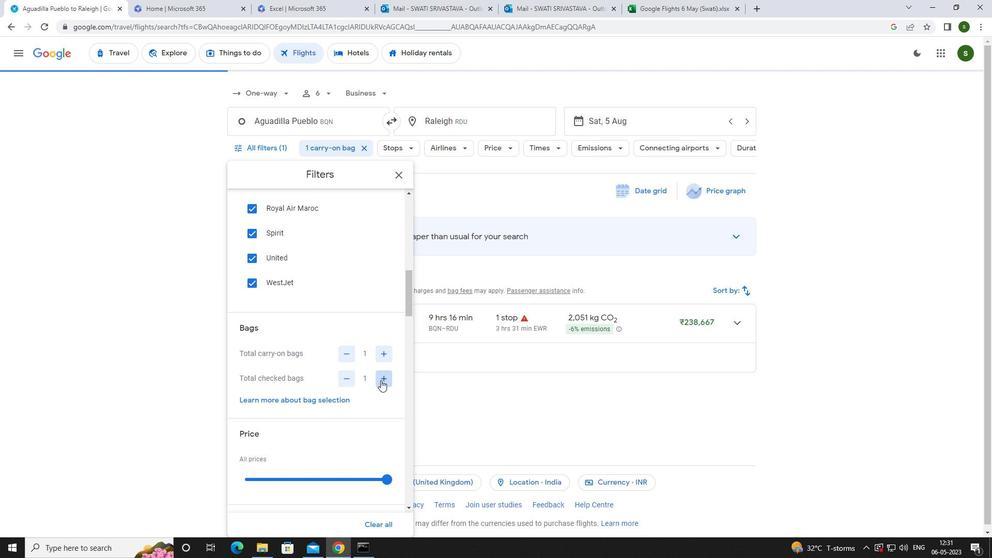 
Action: Mouse scrolled (380, 379) with delta (0, 0)
Screenshot: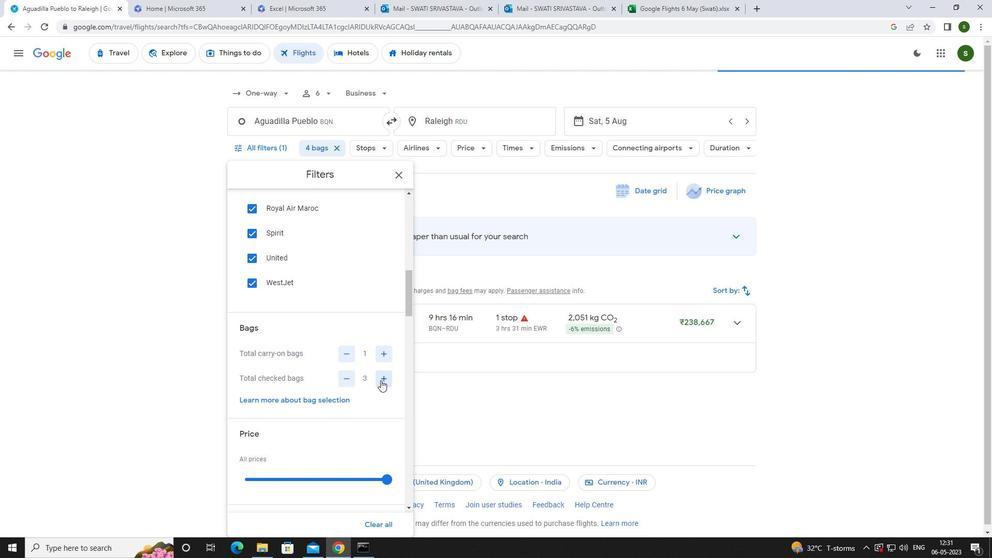 
Action: Mouse scrolled (380, 379) with delta (0, 0)
Screenshot: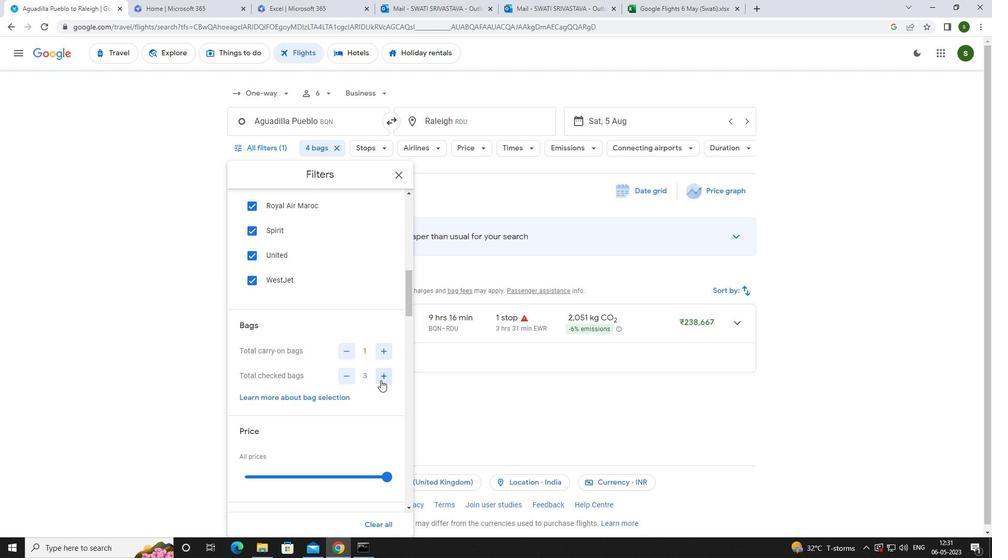 
Action: Mouse moved to (386, 374)
Screenshot: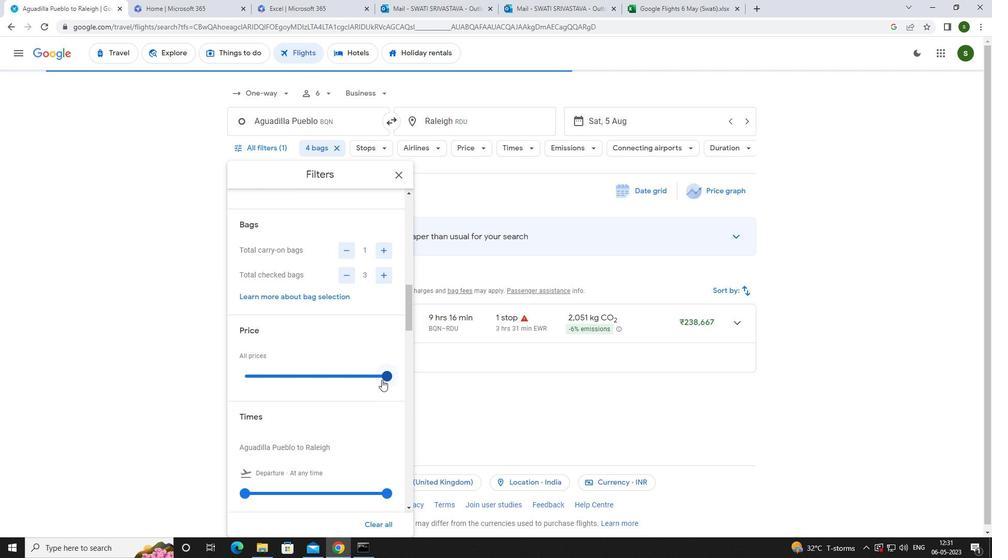 
Action: Mouse pressed left at (386, 374)
Screenshot: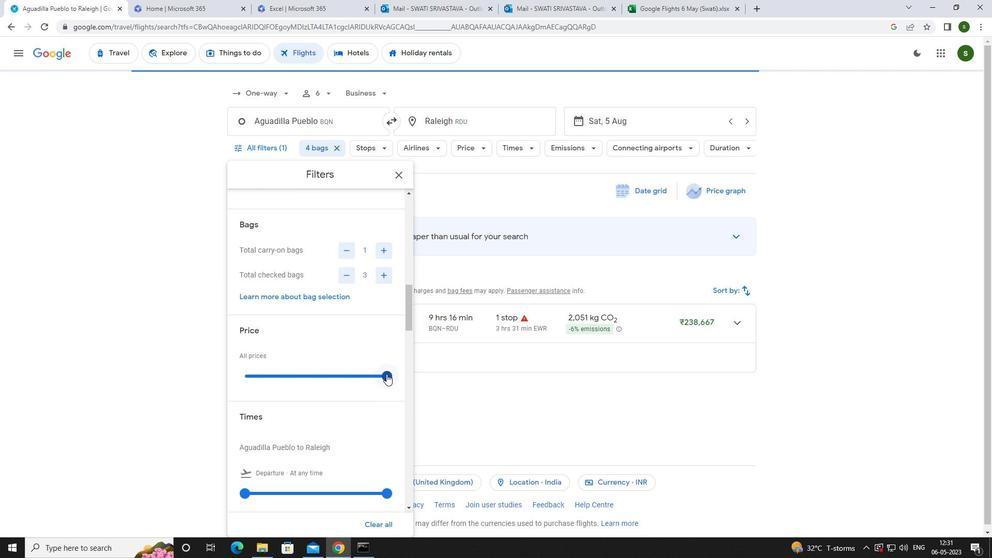
Action: Mouse moved to (244, 382)
Screenshot: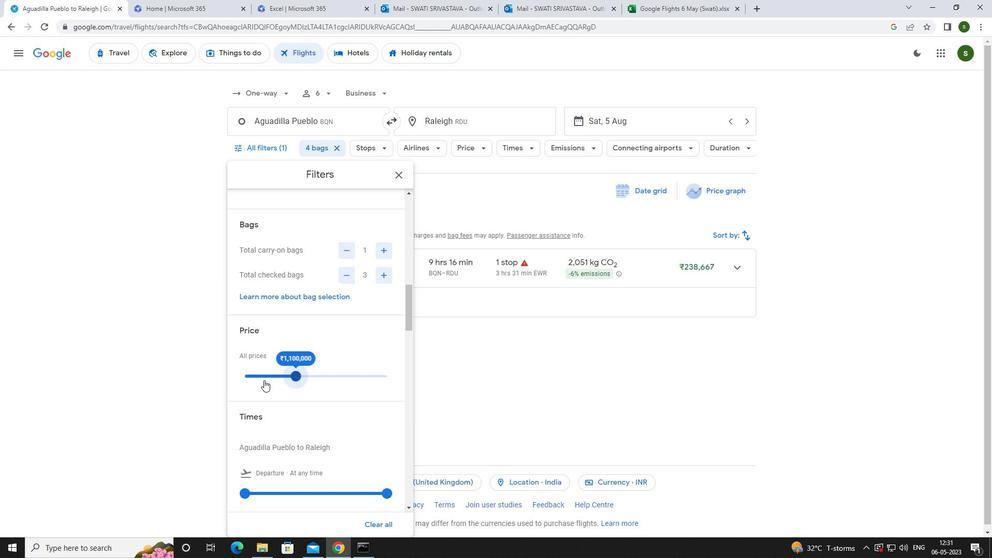 
Action: Mouse scrolled (244, 381) with delta (0, 0)
Screenshot: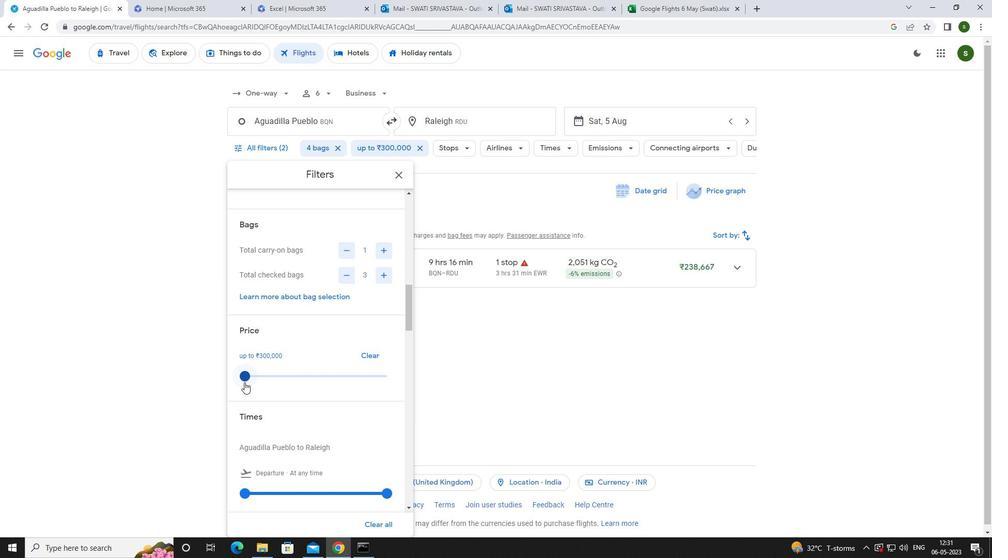
Action: Mouse scrolled (244, 381) with delta (0, 0)
Screenshot: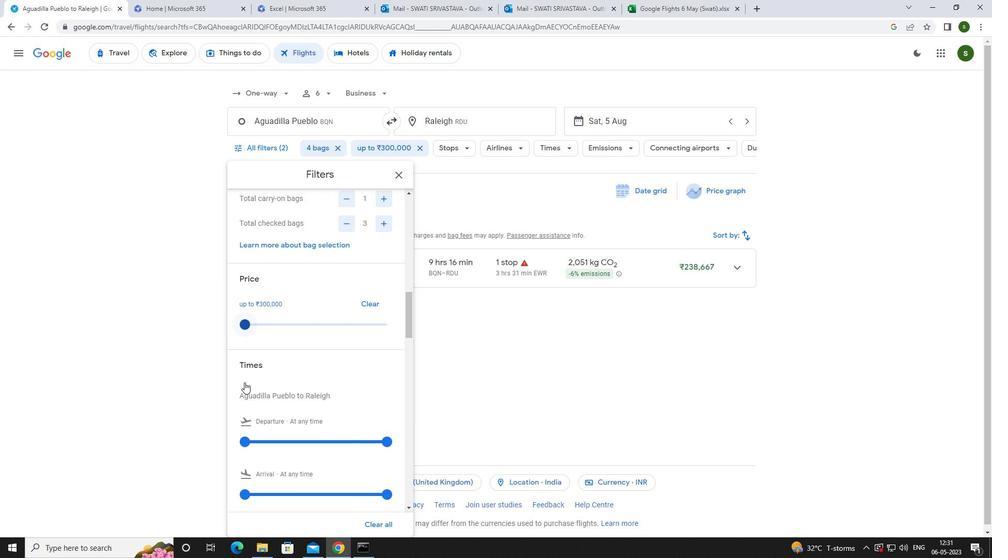 
Action: Mouse moved to (244, 388)
Screenshot: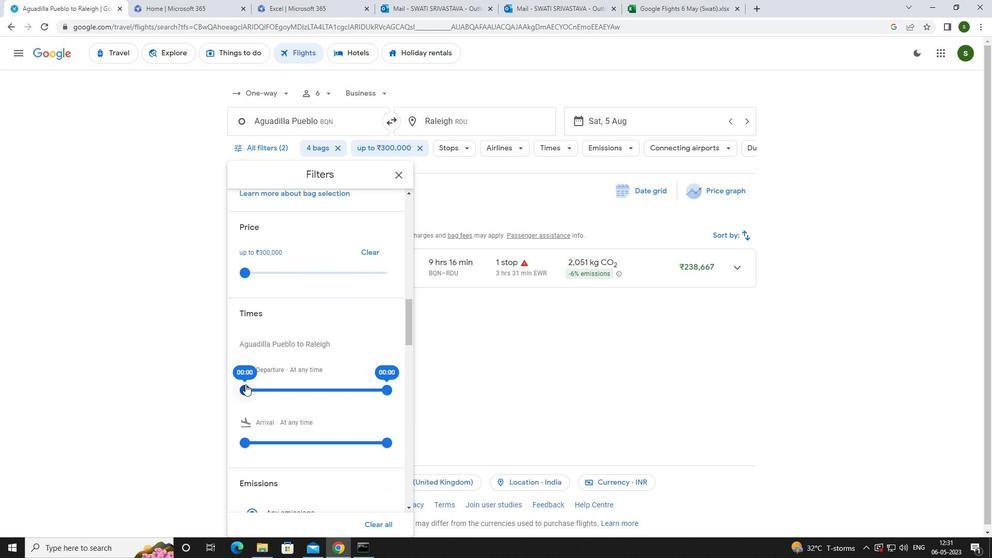 
Action: Mouse pressed left at (244, 388)
Screenshot: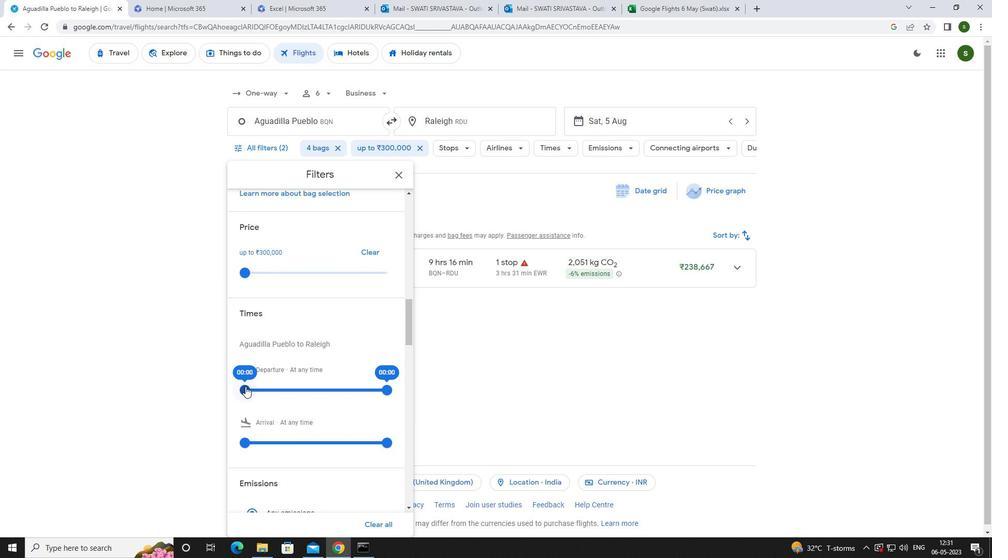 
Action: Mouse moved to (167, 363)
Screenshot: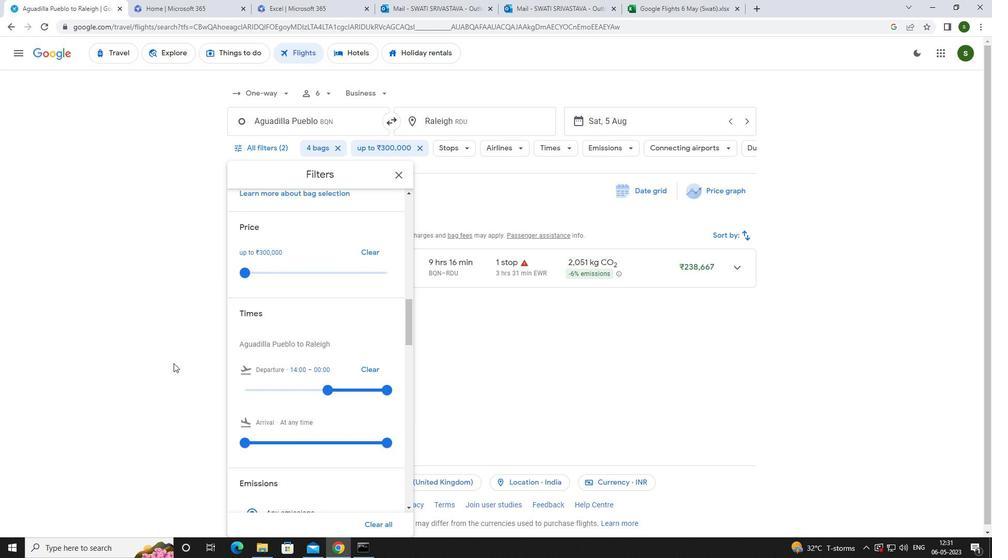 
Action: Mouse pressed left at (167, 363)
Screenshot: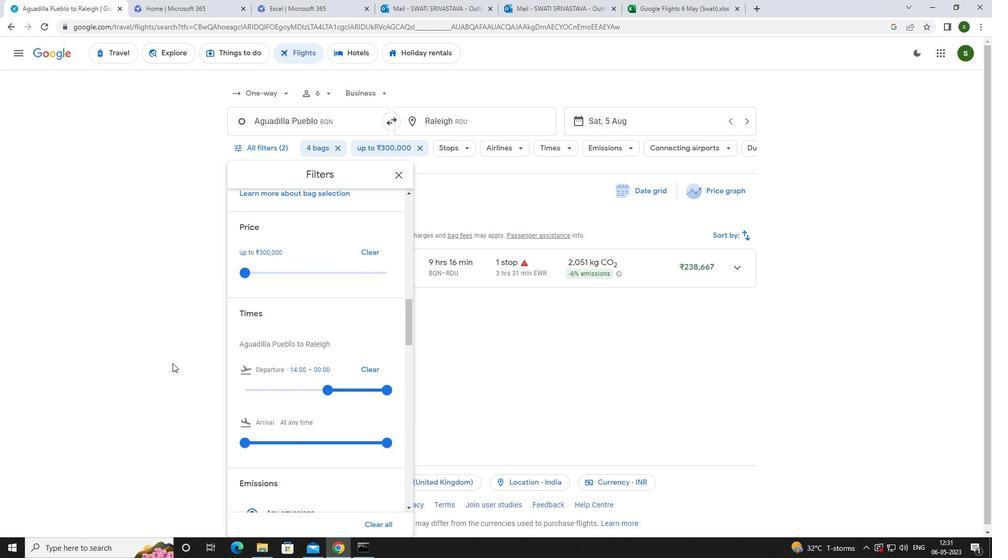 
Action: Mouse moved to (169, 362)
Screenshot: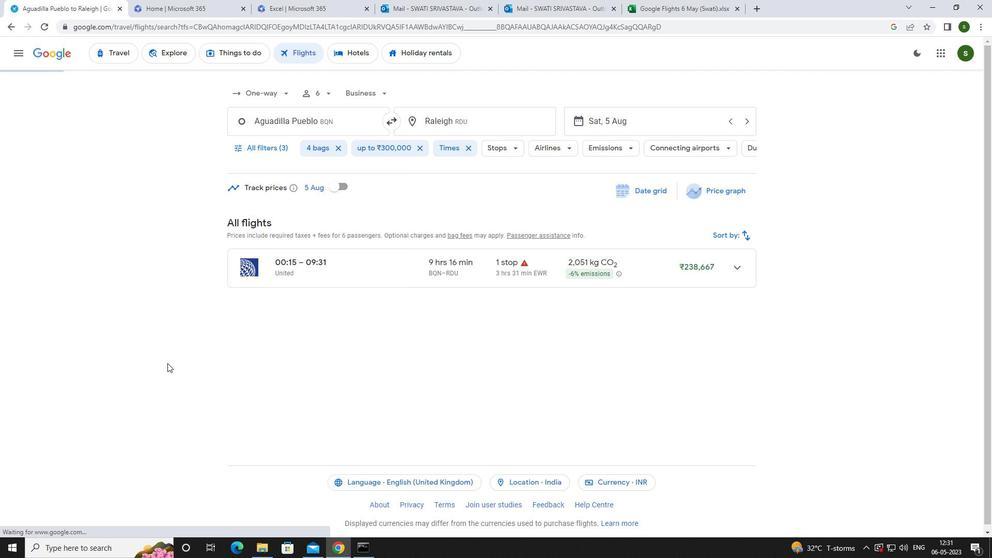 
